 Task: Create a due date automation trigger when advanced on, 2 working days after a card is due add dates due in 1 working days at 11:00 AM.
Action: Mouse moved to (922, 287)
Screenshot: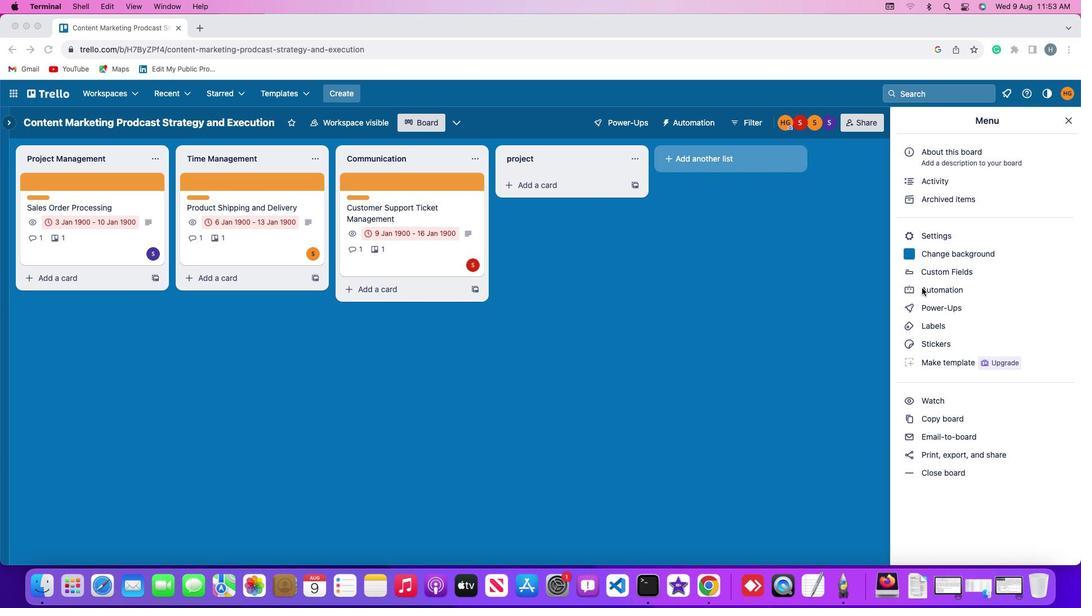 
Action: Mouse pressed left at (922, 287)
Screenshot: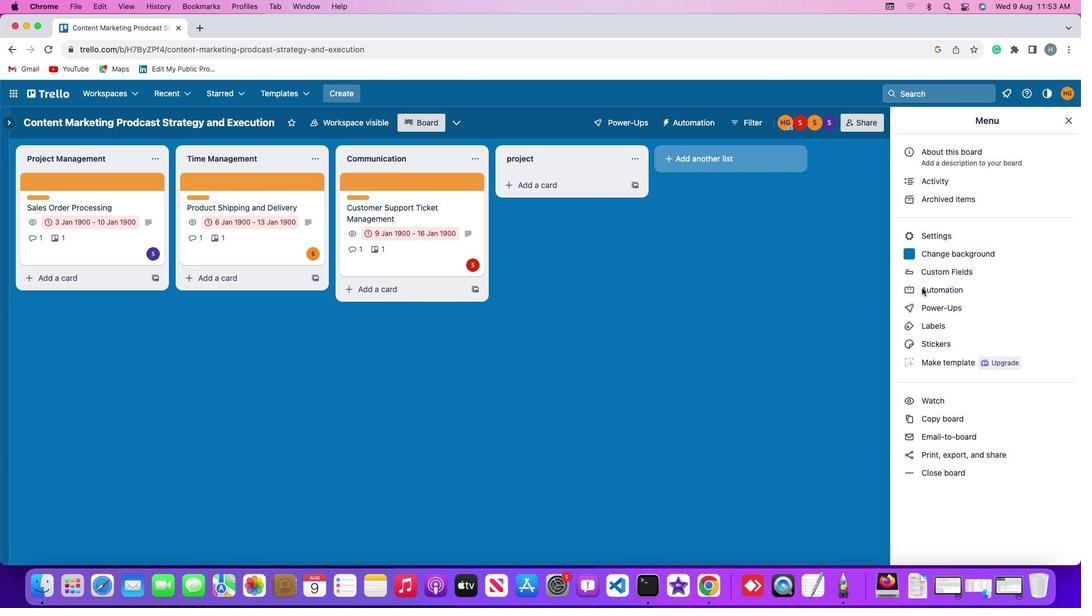 
Action: Mouse pressed left at (922, 287)
Screenshot: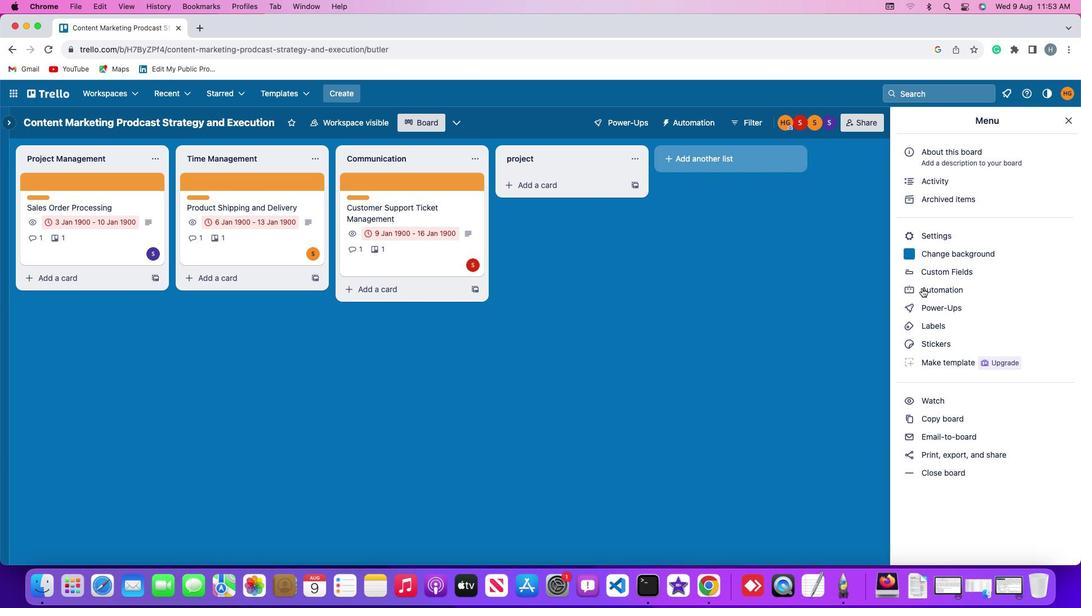 
Action: Mouse moved to (92, 264)
Screenshot: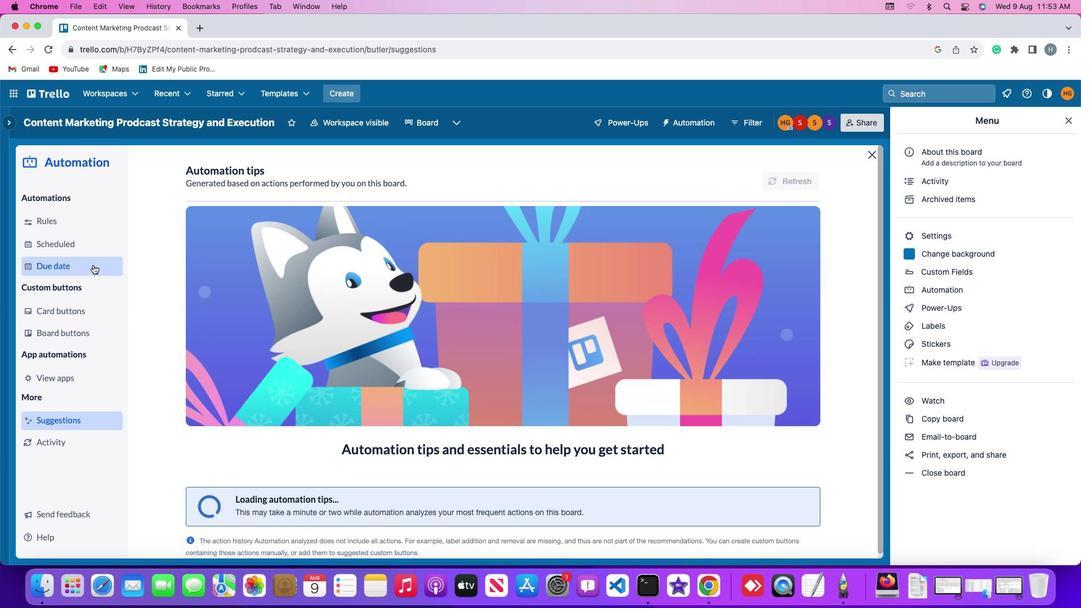 
Action: Mouse pressed left at (92, 264)
Screenshot: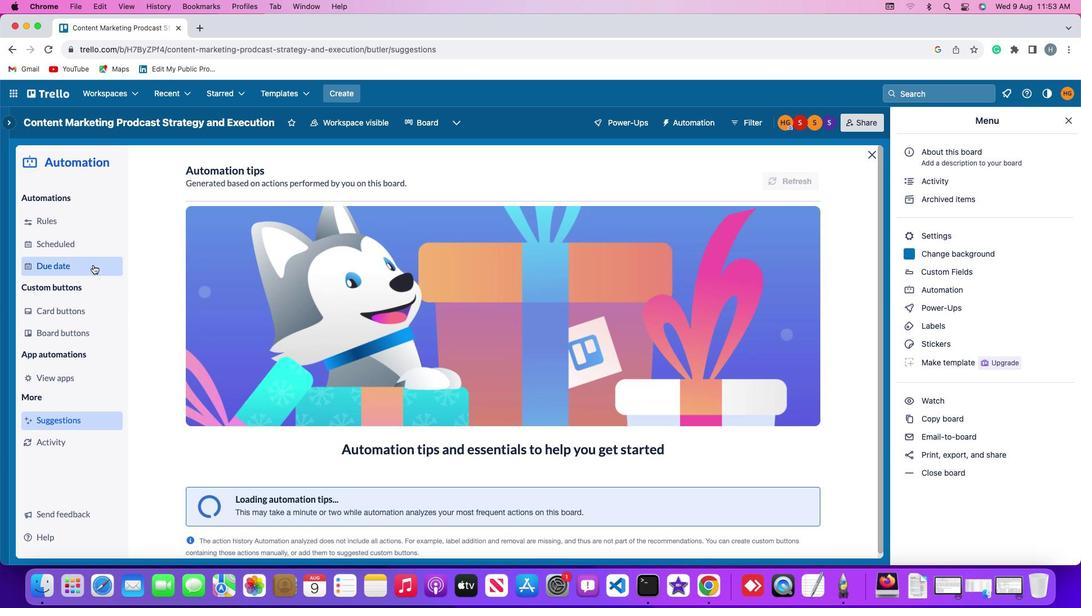 
Action: Mouse moved to (735, 171)
Screenshot: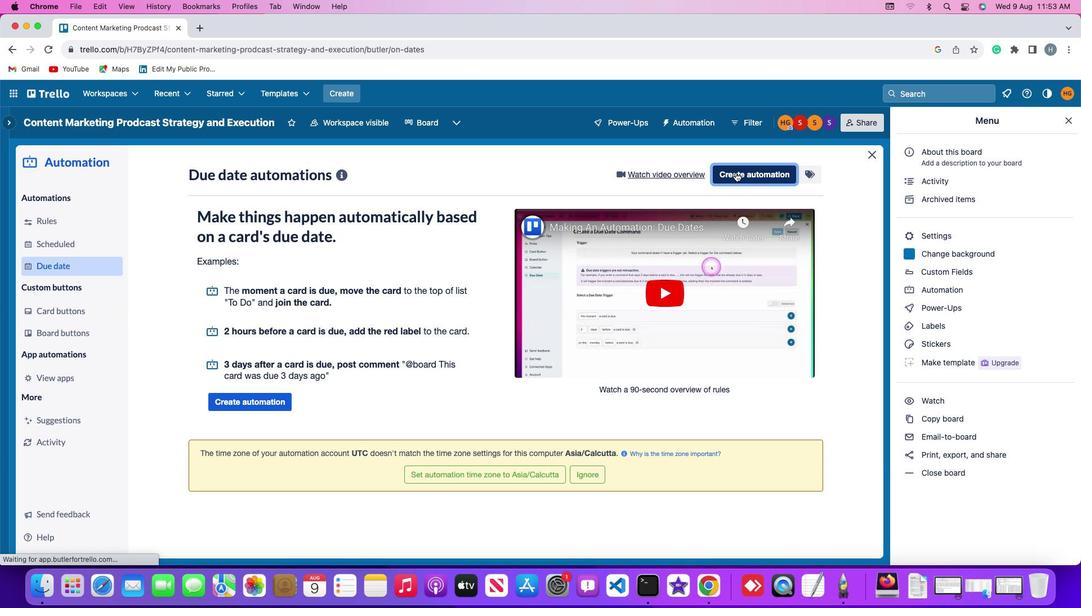 
Action: Mouse pressed left at (735, 171)
Screenshot: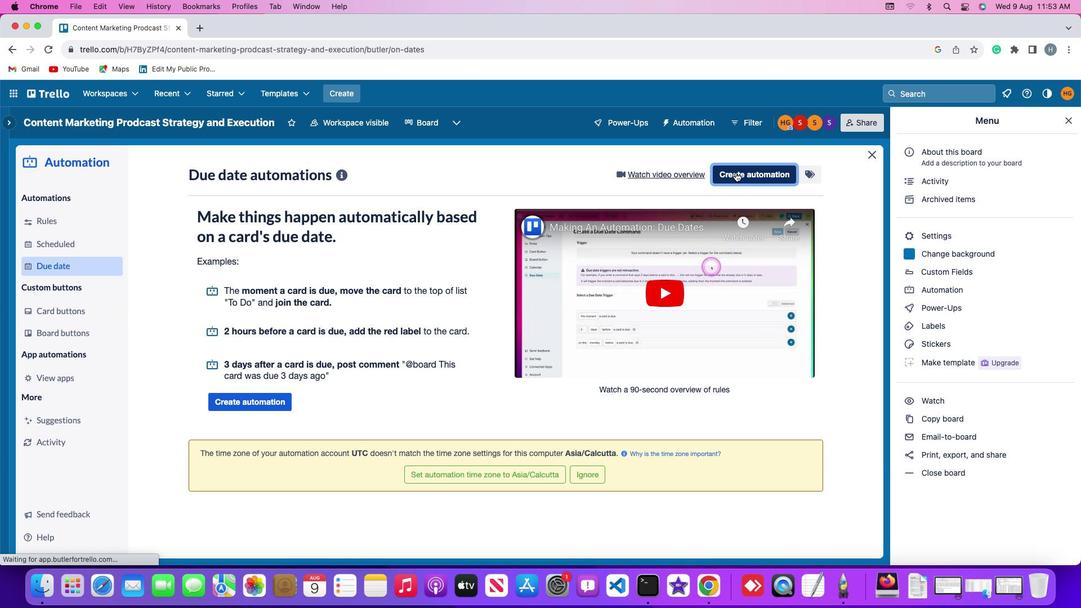 
Action: Mouse moved to (248, 284)
Screenshot: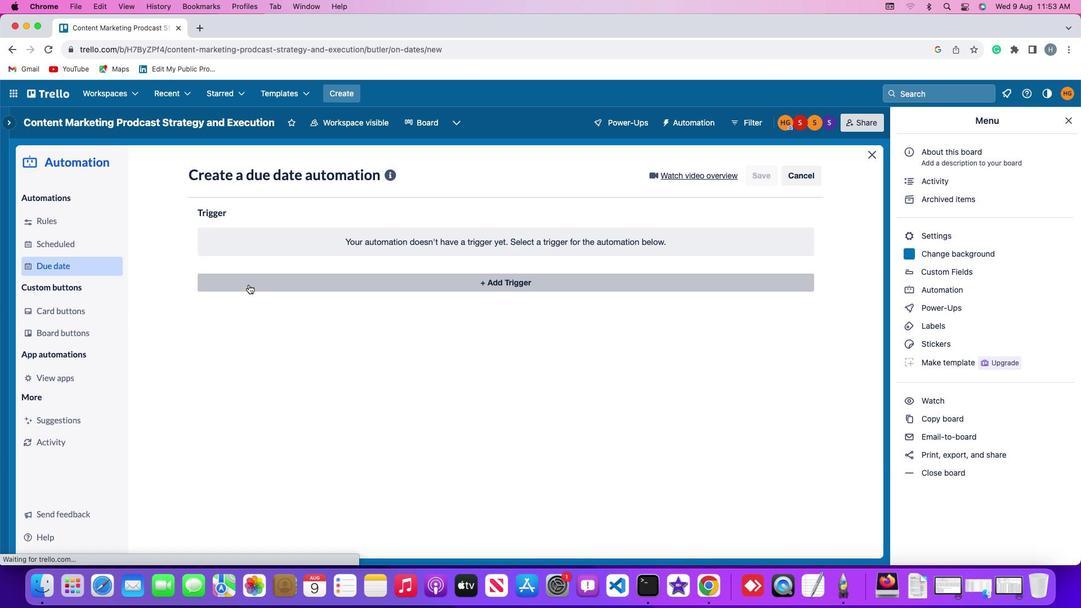 
Action: Mouse pressed left at (248, 284)
Screenshot: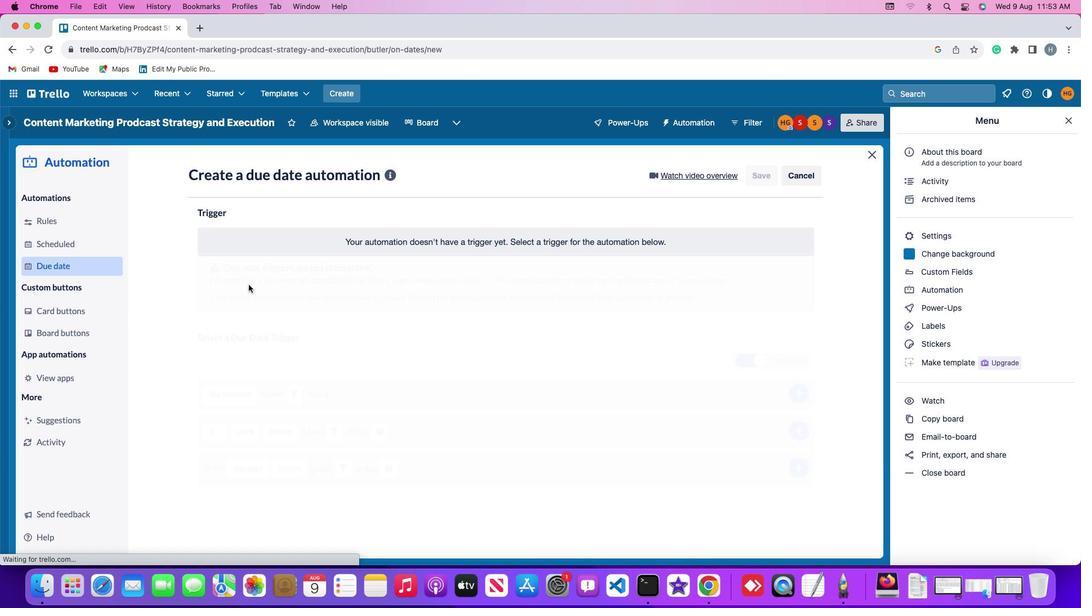 
Action: Mouse moved to (223, 450)
Screenshot: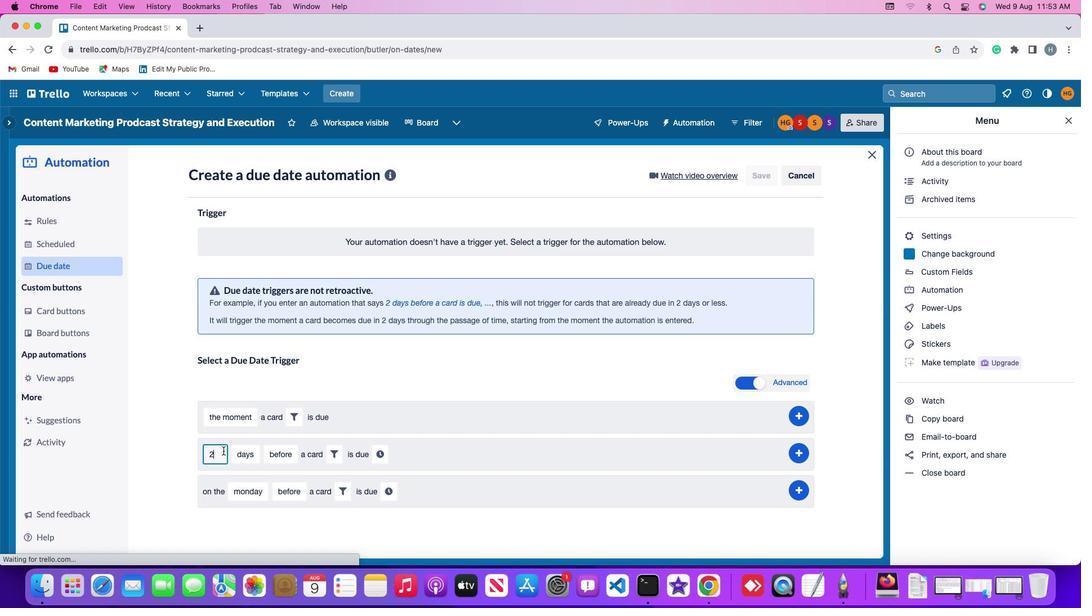 
Action: Mouse pressed left at (223, 450)
Screenshot: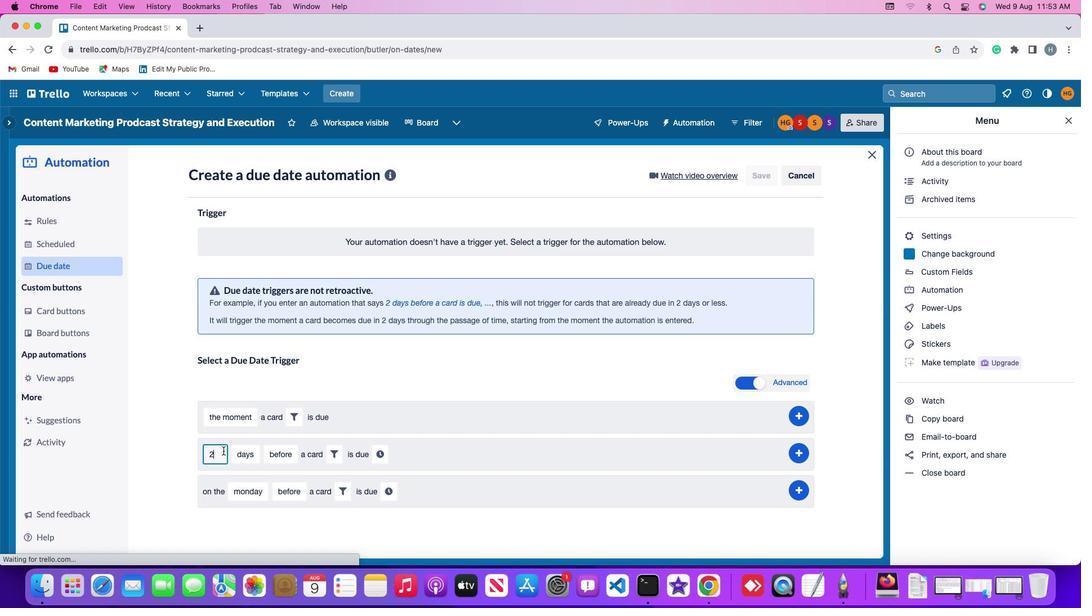 
Action: Mouse moved to (223, 450)
Screenshot: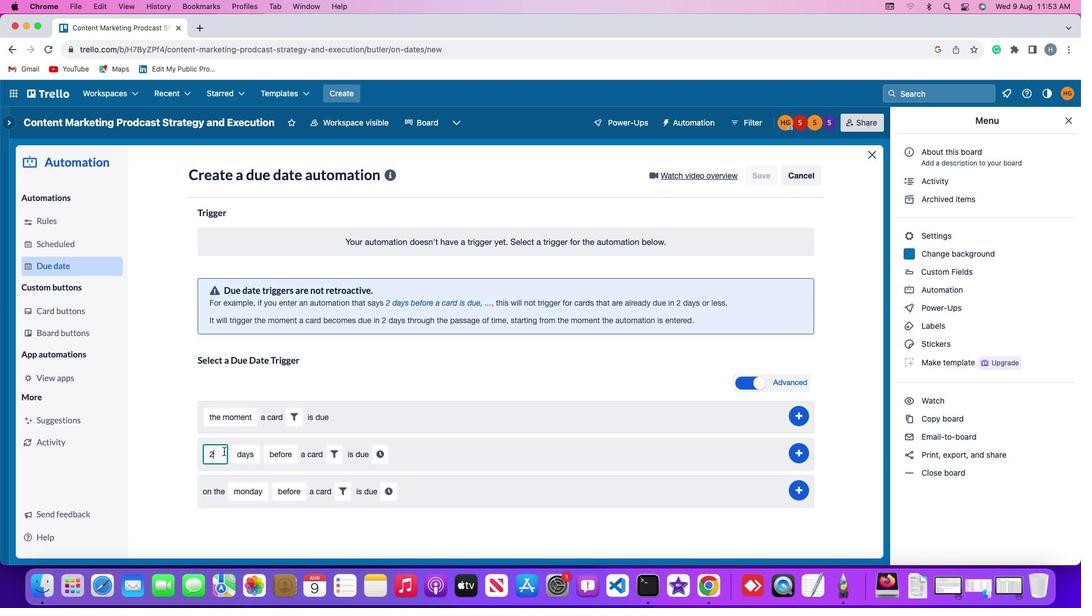 
Action: Key pressed Key.backspace
Screenshot: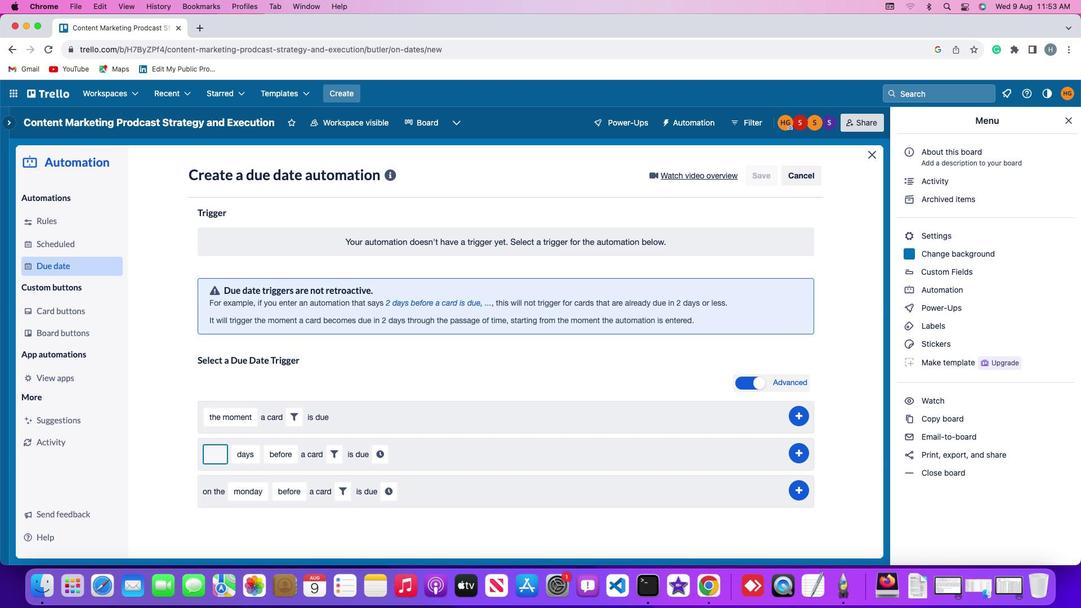 
Action: Mouse moved to (224, 451)
Screenshot: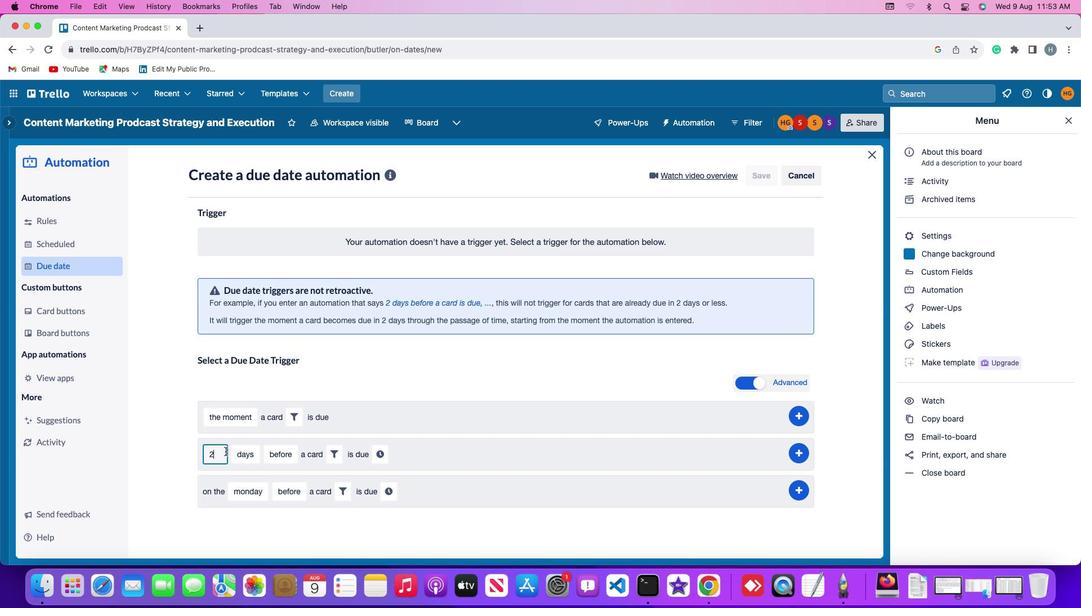 
Action: Key pressed '2'
Screenshot: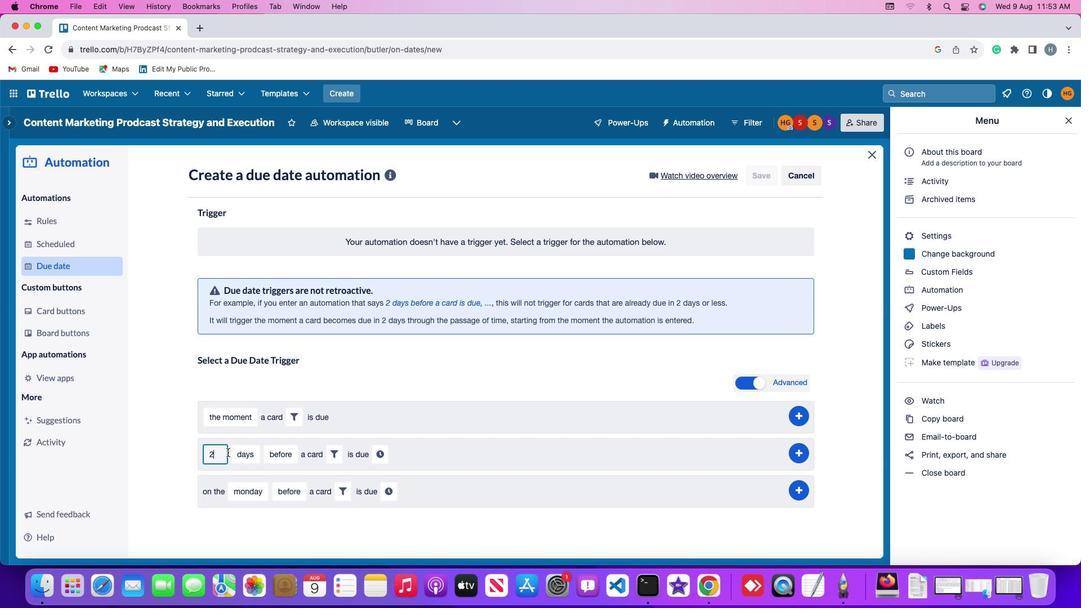 
Action: Mouse moved to (240, 452)
Screenshot: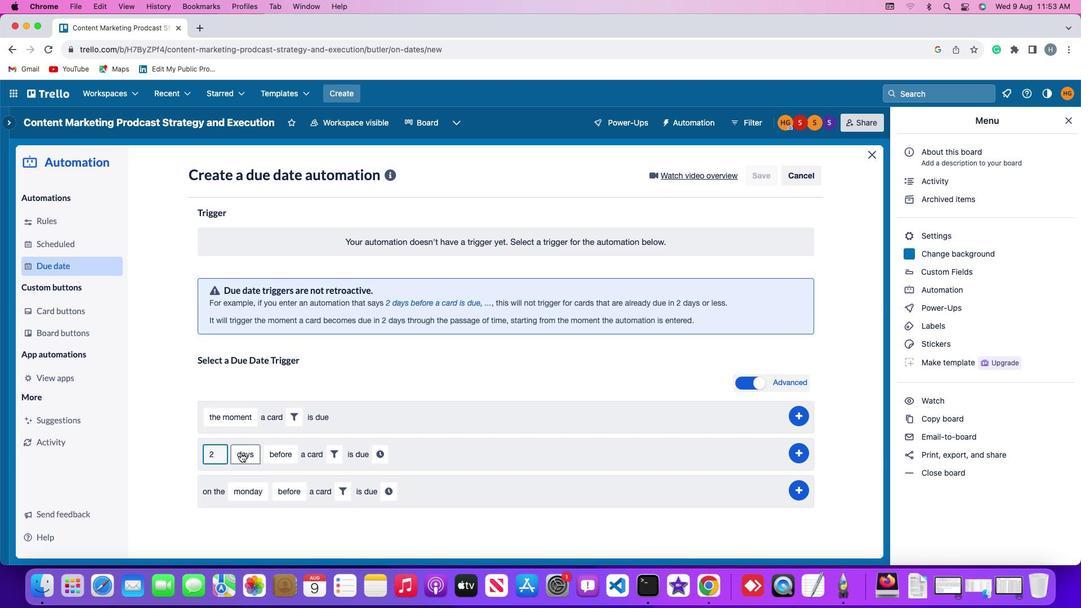 
Action: Mouse pressed left at (240, 452)
Screenshot: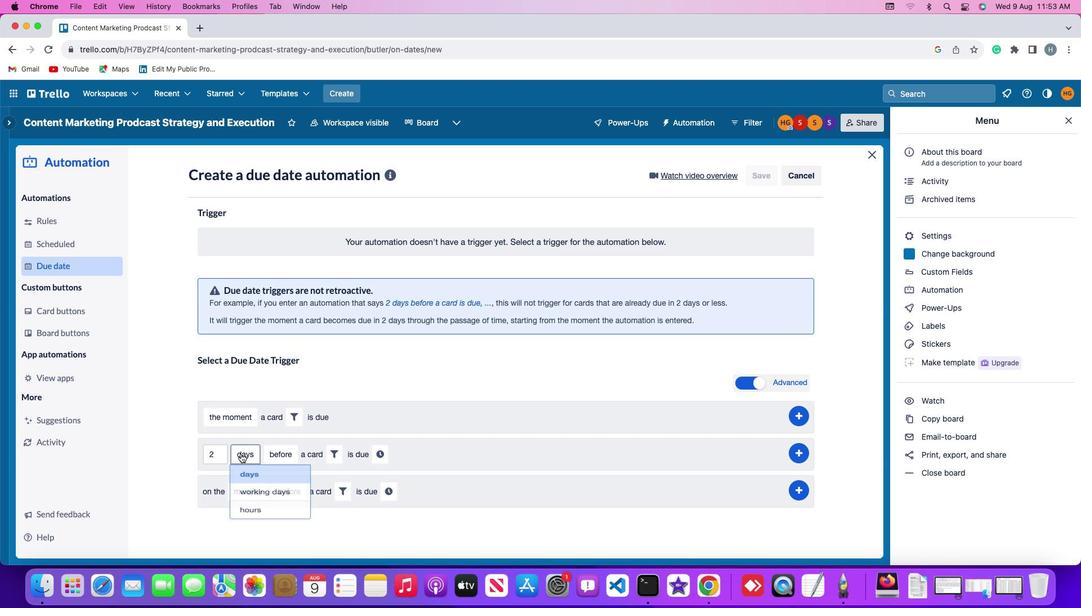 
Action: Mouse moved to (252, 496)
Screenshot: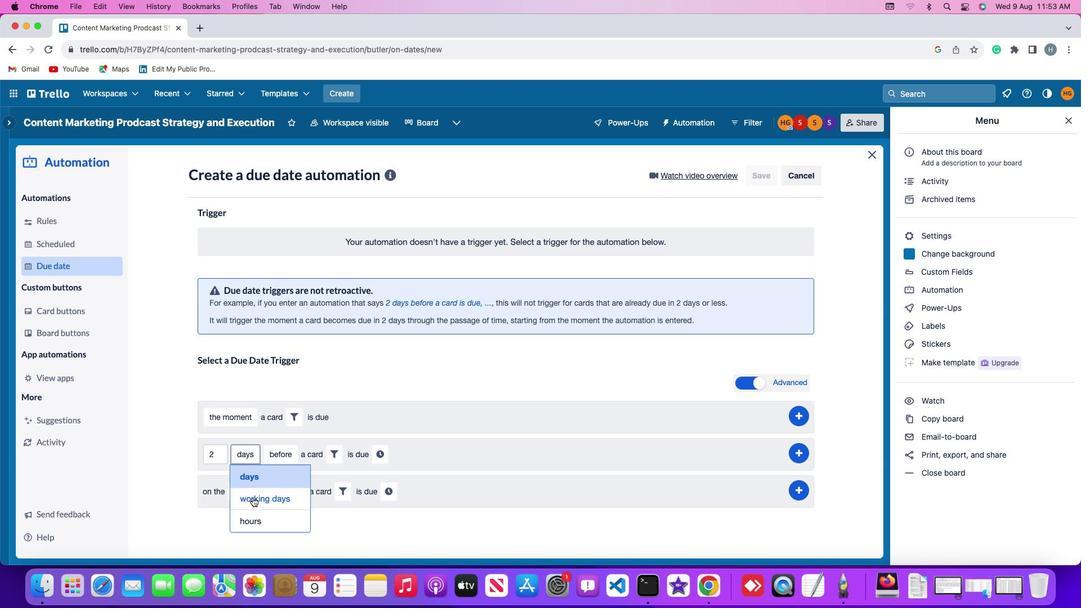 
Action: Mouse pressed left at (252, 496)
Screenshot: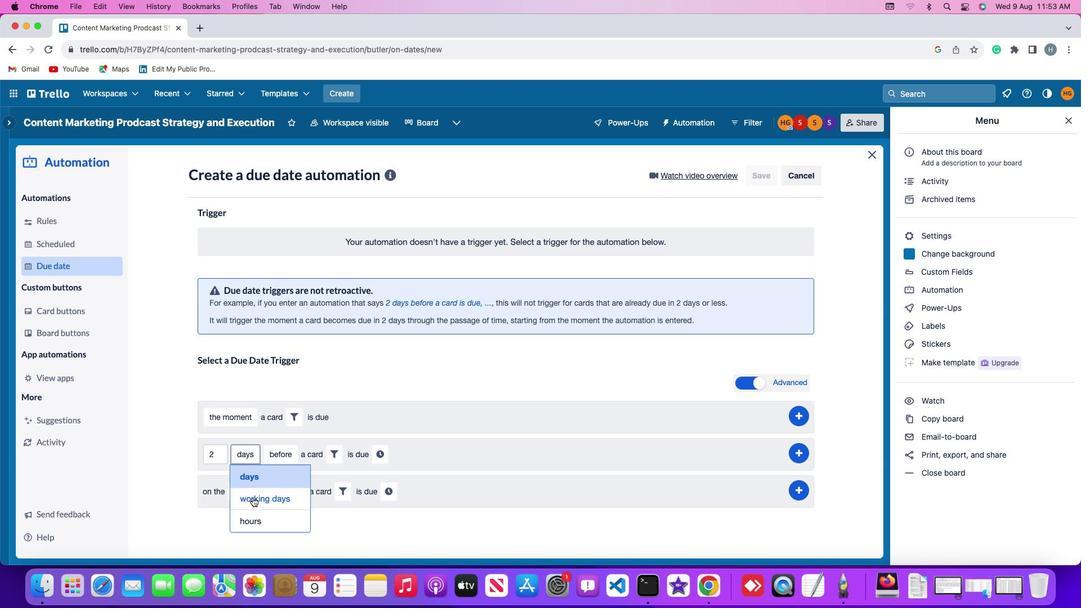 
Action: Mouse moved to (309, 457)
Screenshot: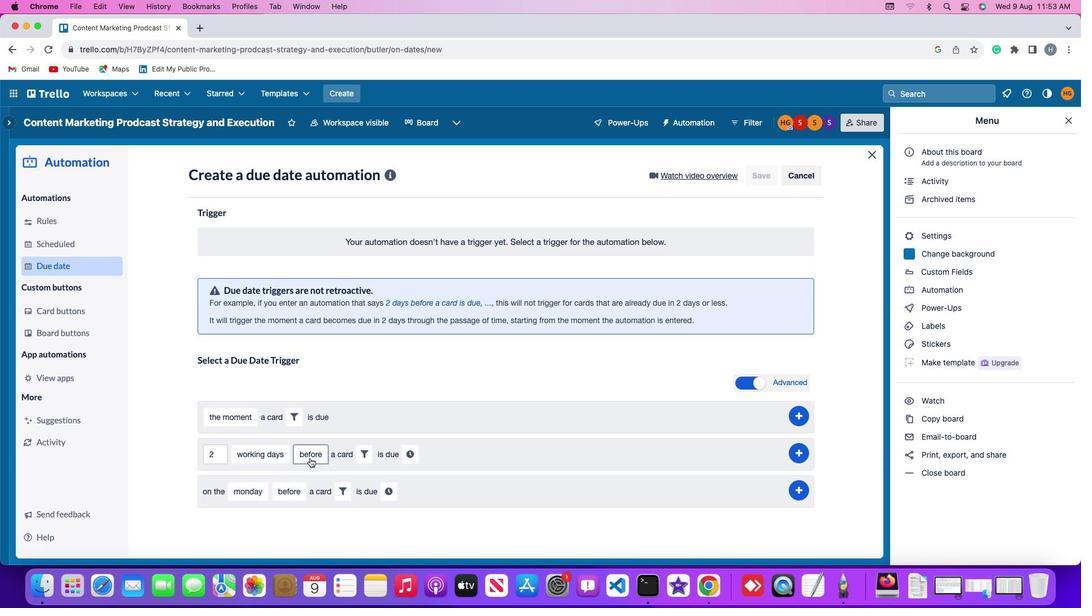 
Action: Mouse pressed left at (309, 457)
Screenshot: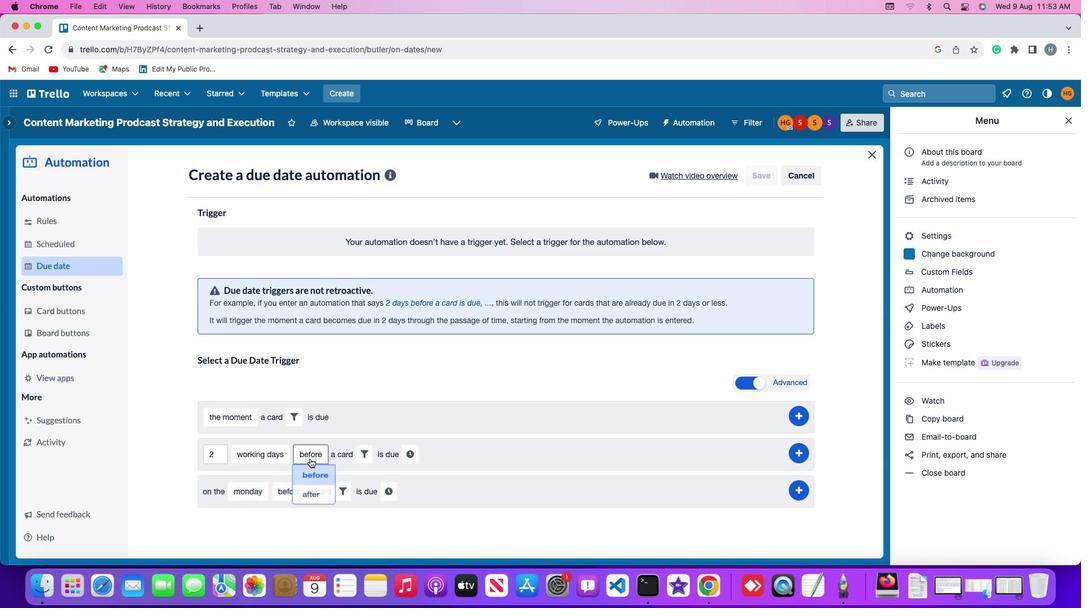 
Action: Mouse moved to (309, 496)
Screenshot: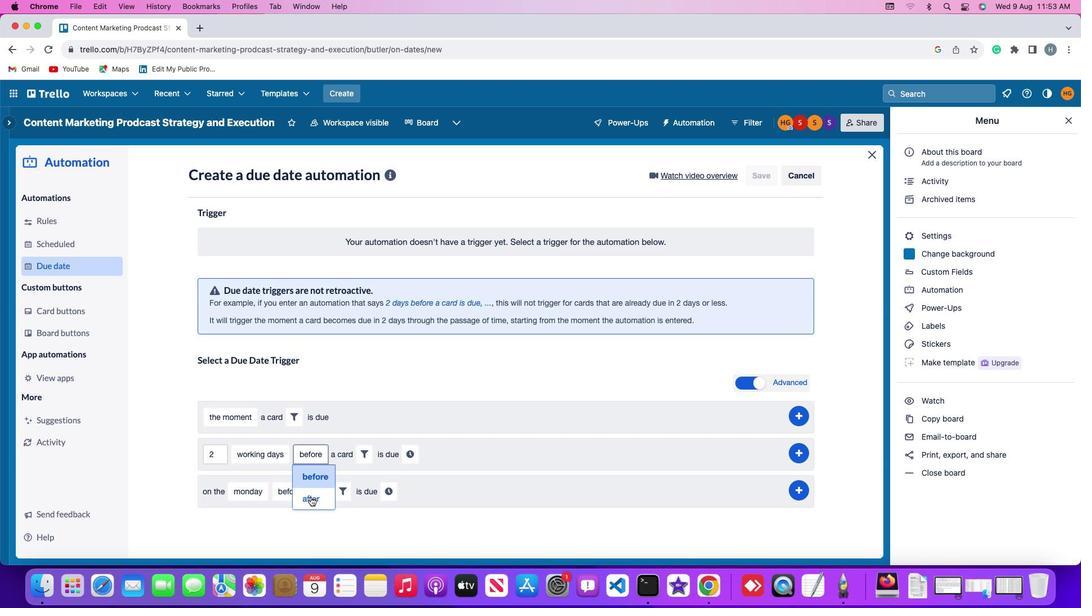 
Action: Mouse pressed left at (309, 496)
Screenshot: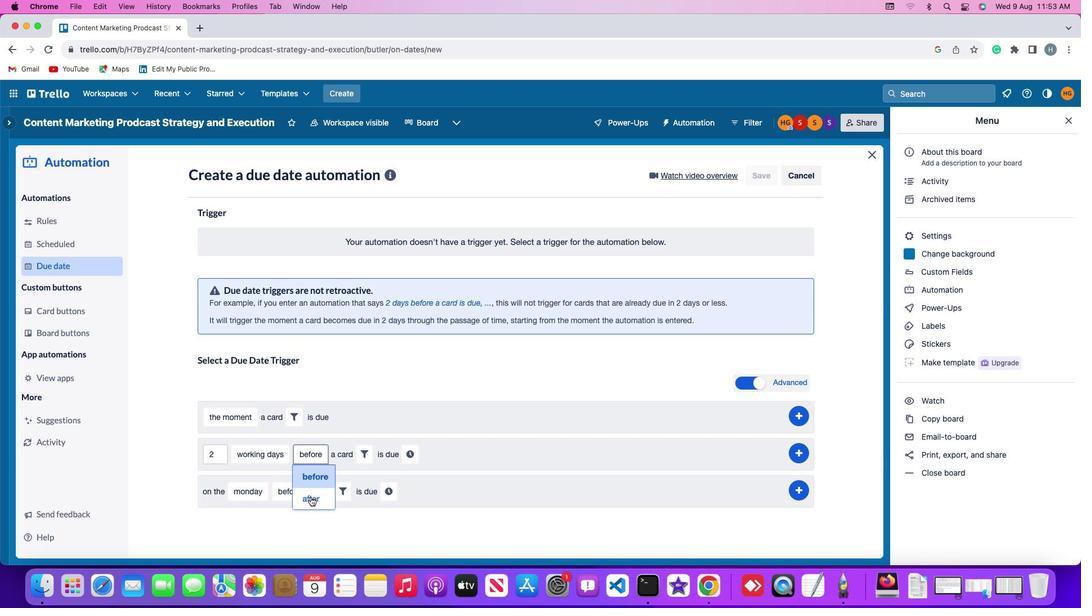 
Action: Mouse moved to (352, 454)
Screenshot: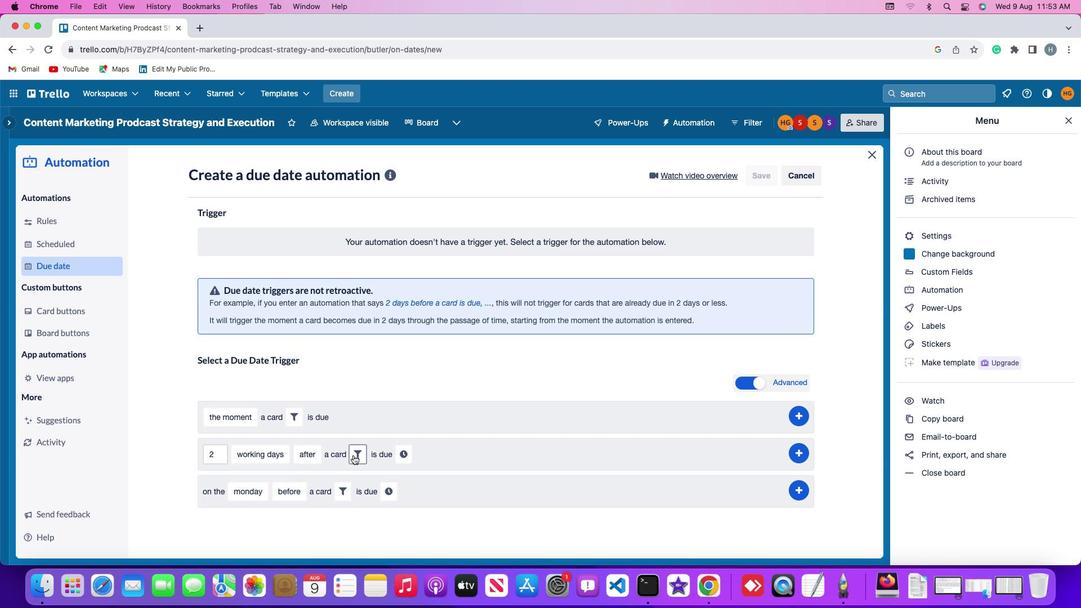 
Action: Mouse pressed left at (352, 454)
Screenshot: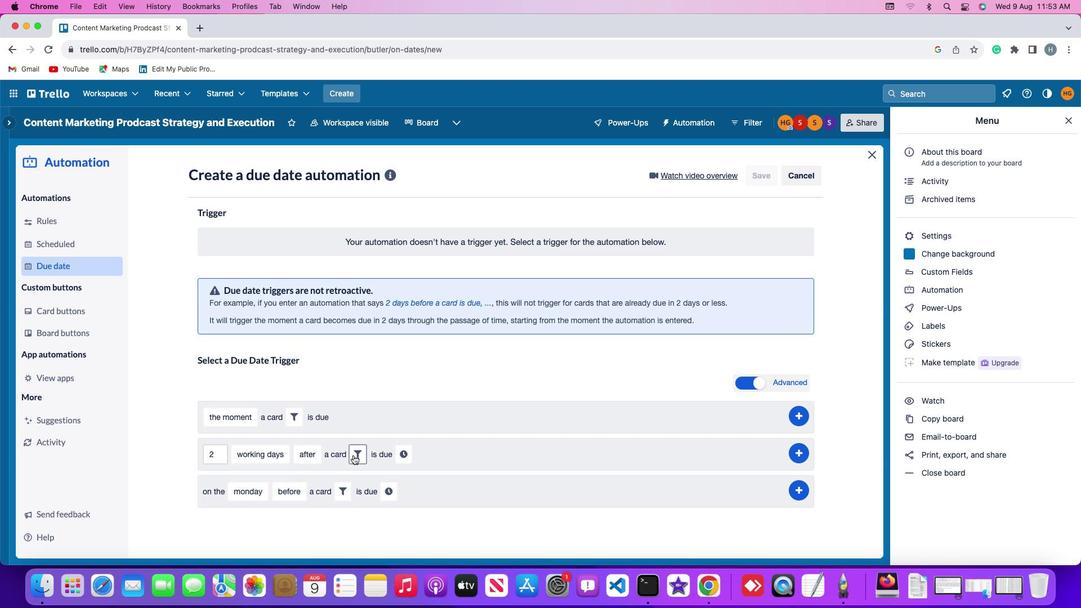 
Action: Mouse moved to (420, 494)
Screenshot: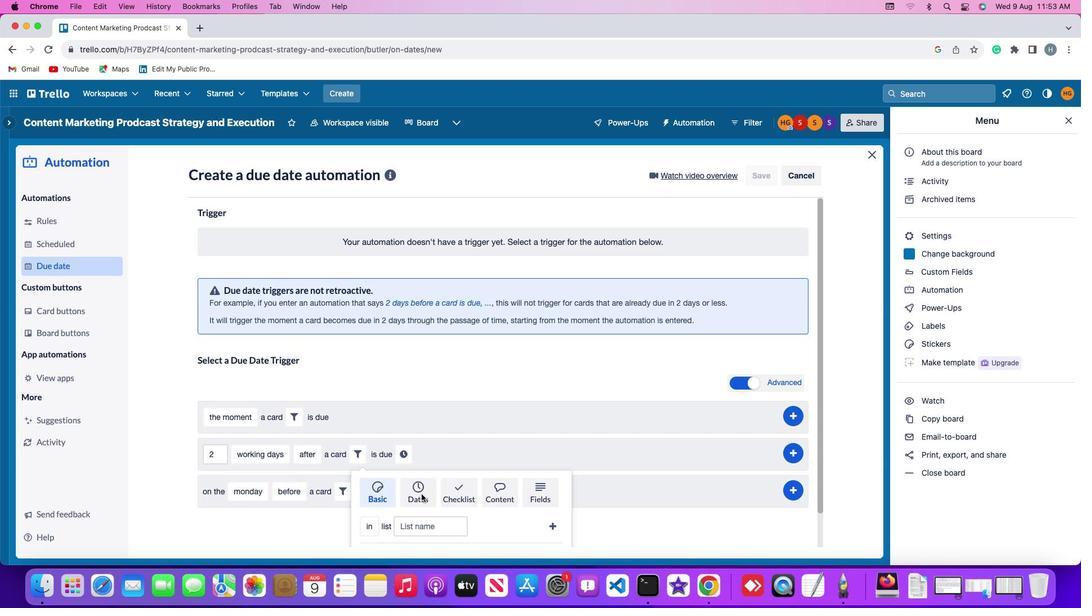 
Action: Mouse pressed left at (420, 494)
Screenshot: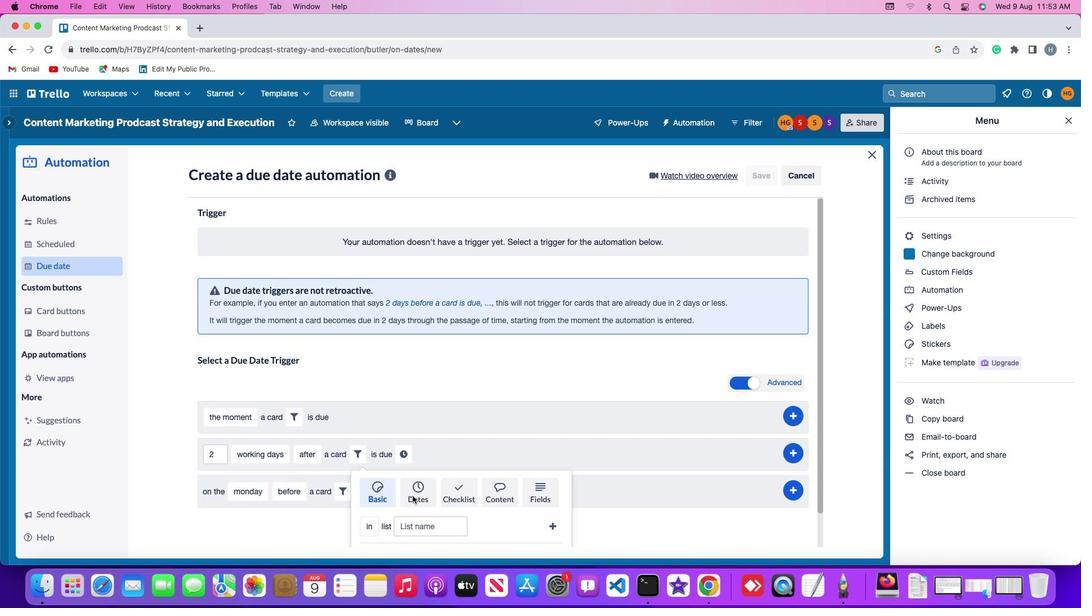 
Action: Mouse moved to (319, 518)
Screenshot: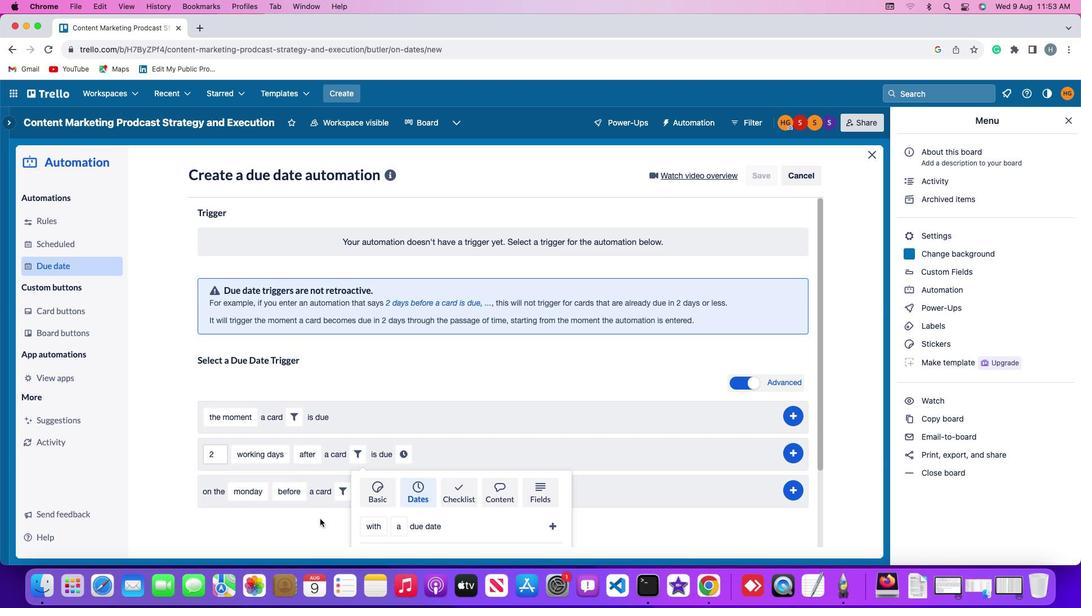 
Action: Mouse scrolled (319, 518) with delta (0, 0)
Screenshot: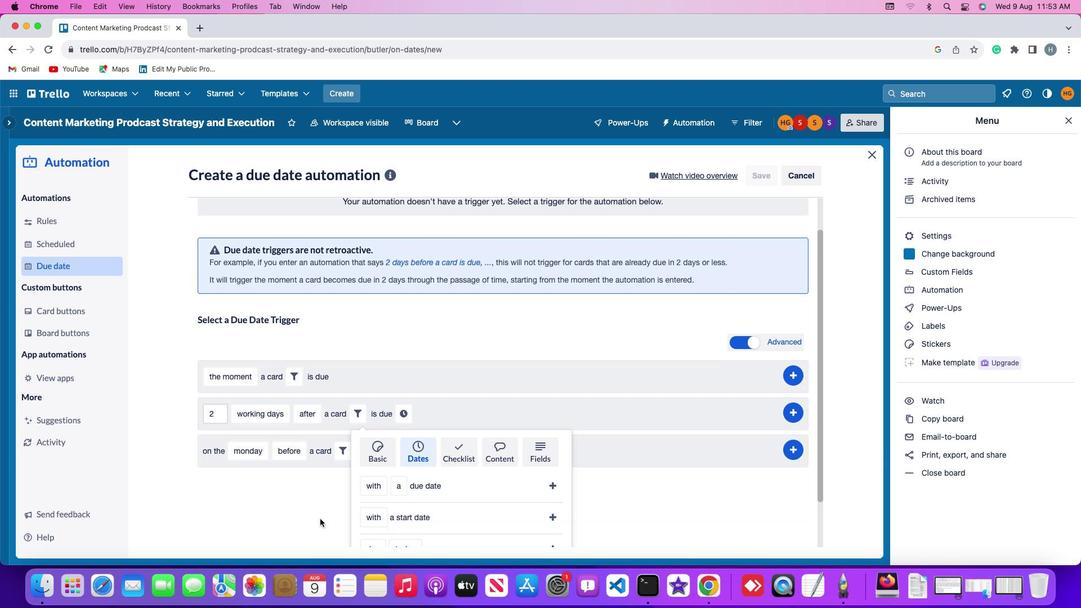 
Action: Mouse scrolled (319, 518) with delta (0, 0)
Screenshot: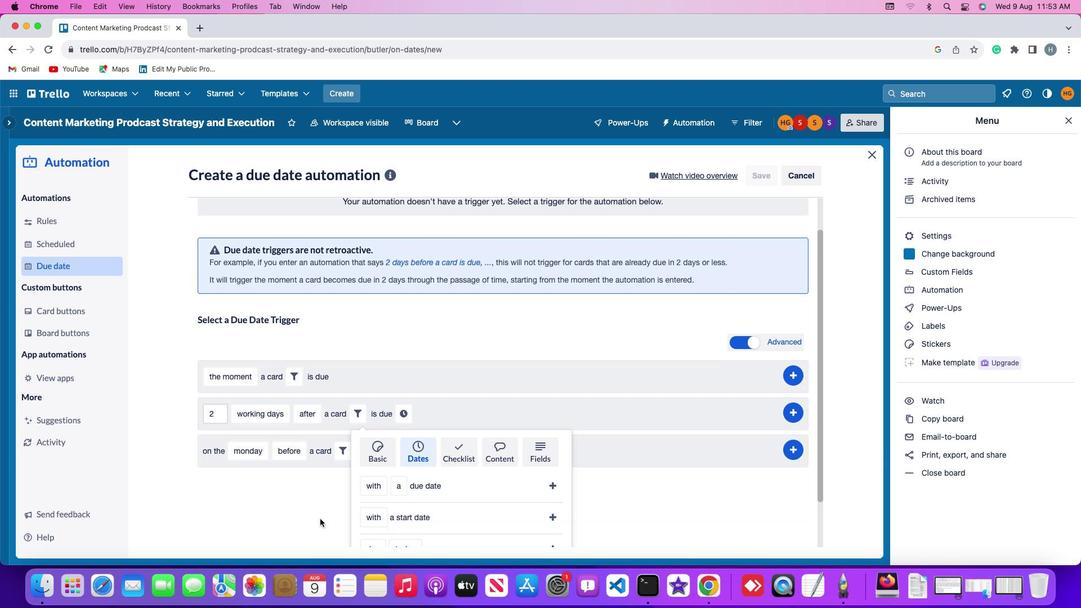 
Action: Mouse scrolled (319, 518) with delta (0, -2)
Screenshot: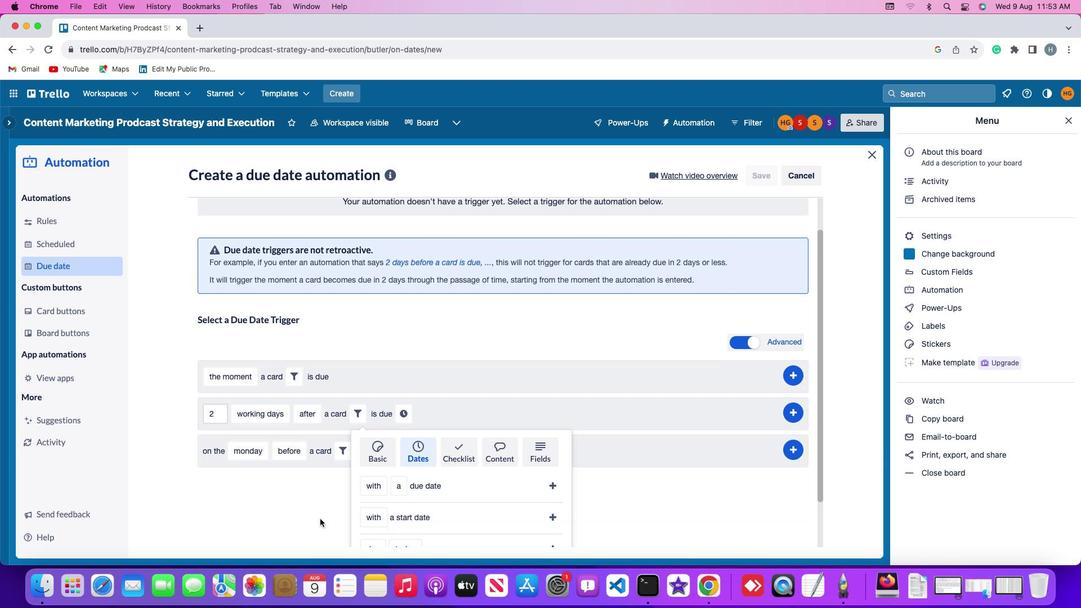 
Action: Mouse scrolled (319, 518) with delta (0, -2)
Screenshot: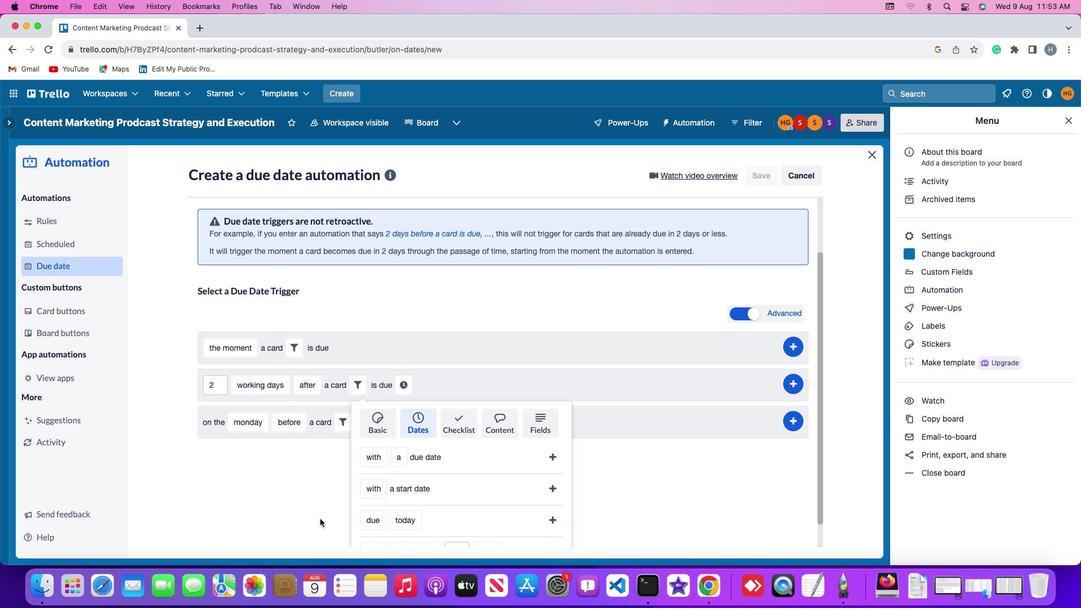 
Action: Mouse scrolled (319, 518) with delta (0, -3)
Screenshot: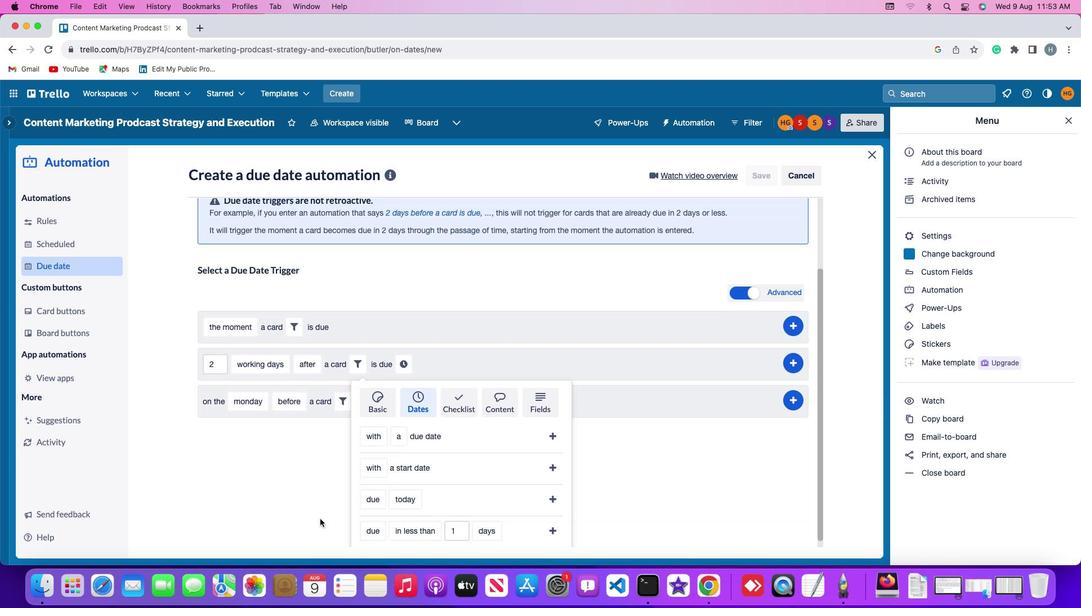 
Action: Mouse scrolled (319, 518) with delta (0, -3)
Screenshot: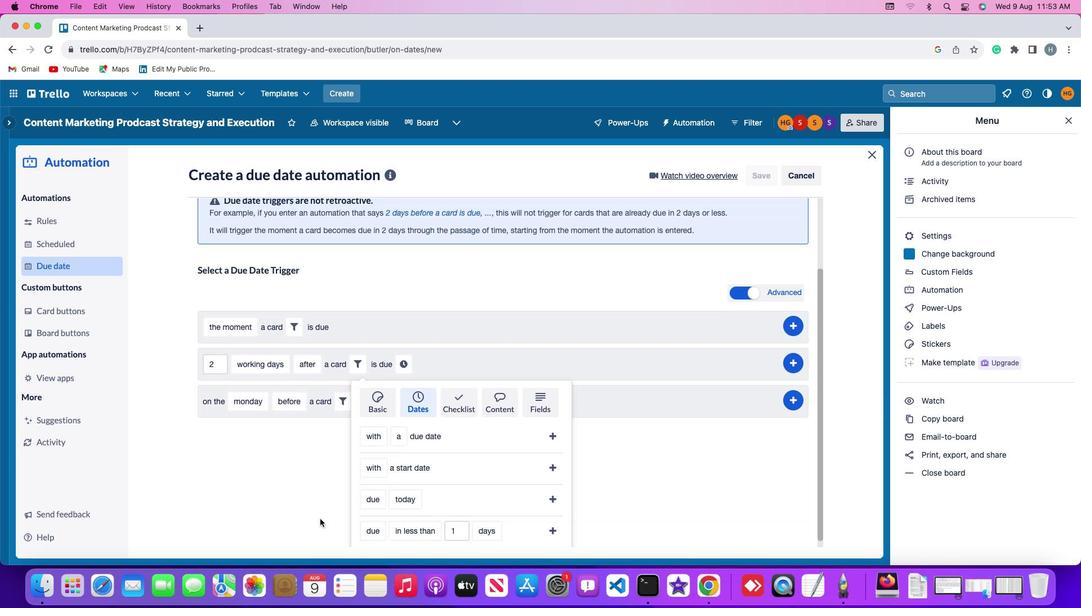 
Action: Mouse scrolled (319, 518) with delta (0, 0)
Screenshot: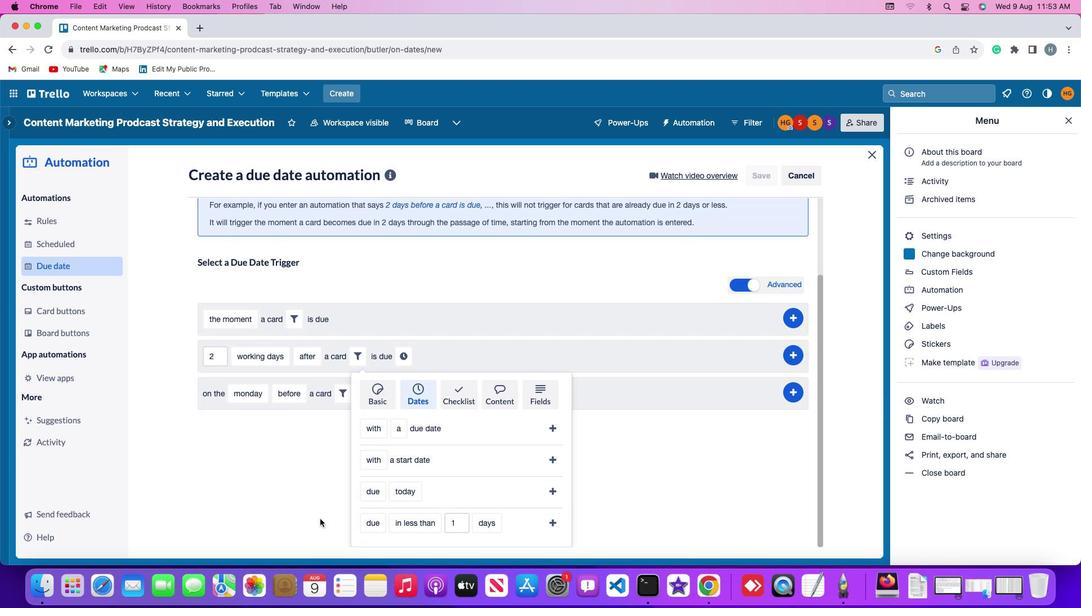 
Action: Mouse scrolled (319, 518) with delta (0, 0)
Screenshot: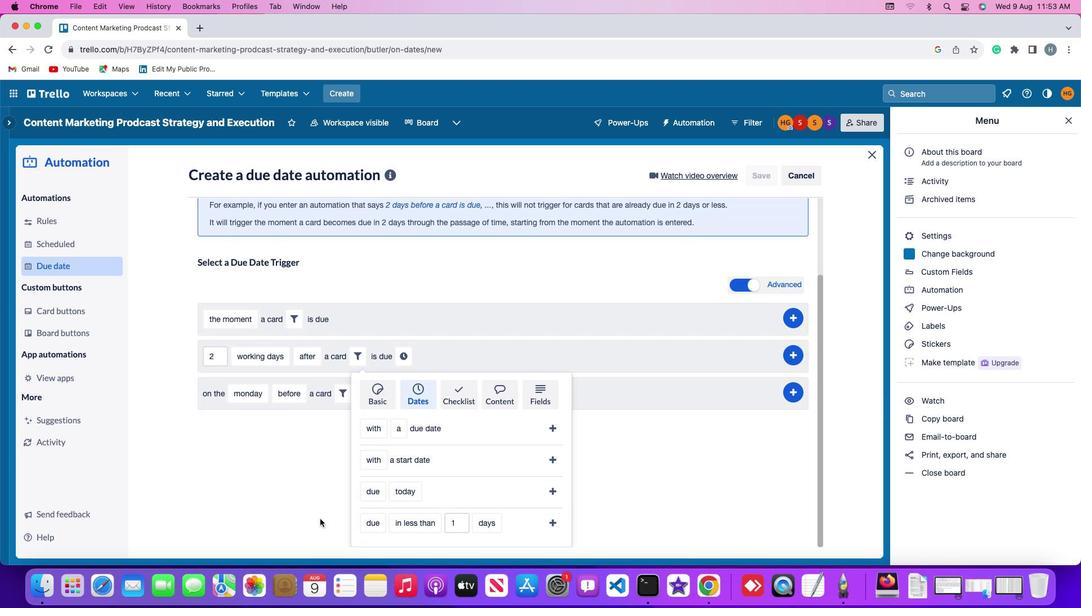 
Action: Mouse scrolled (319, 518) with delta (0, -1)
Screenshot: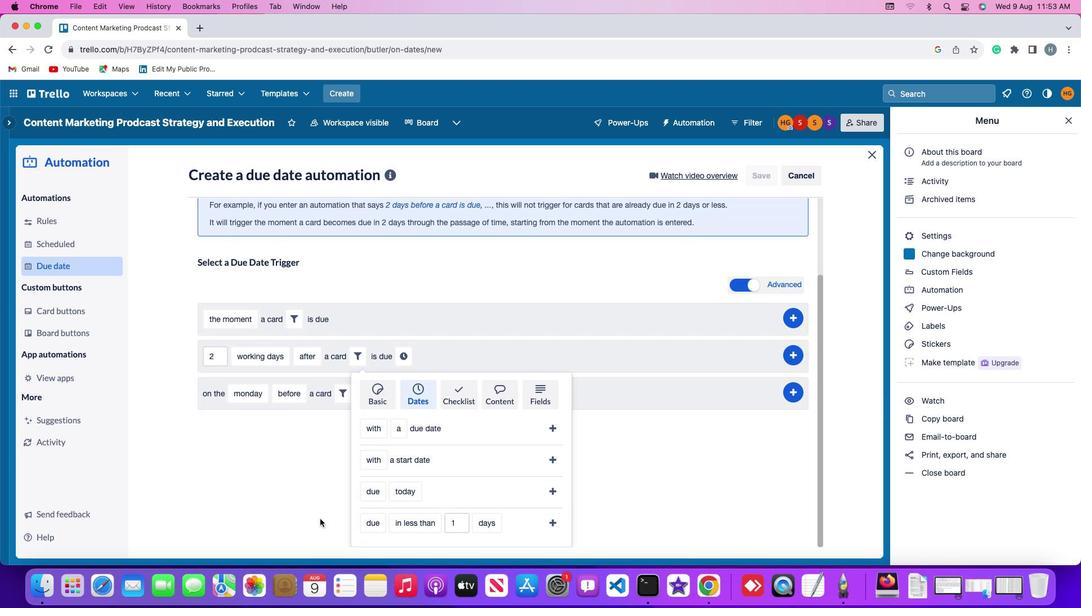 
Action: Mouse scrolled (319, 518) with delta (0, -2)
Screenshot: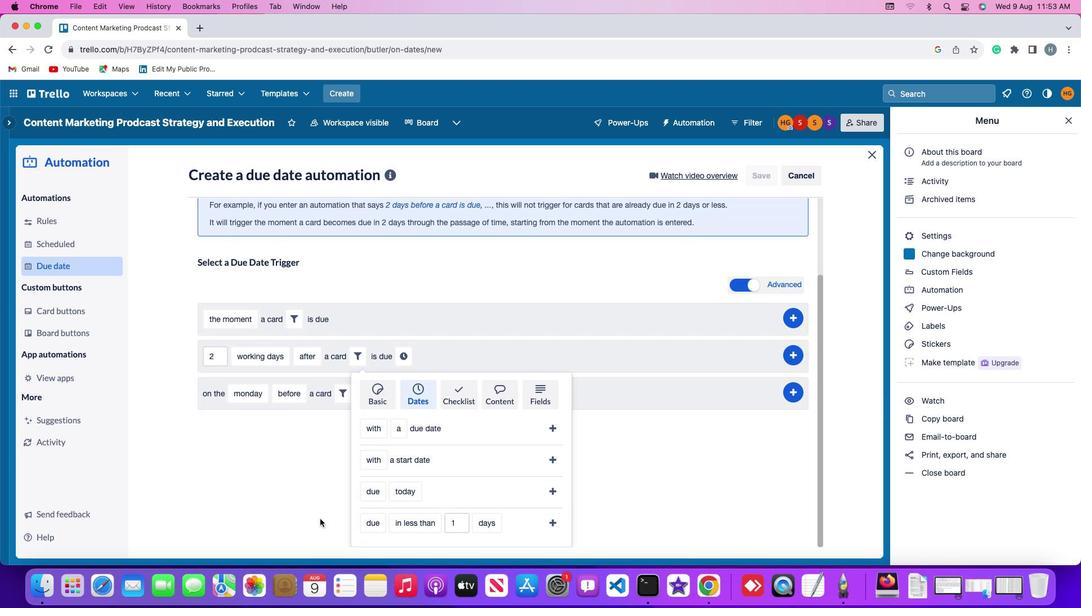
Action: Mouse moved to (362, 523)
Screenshot: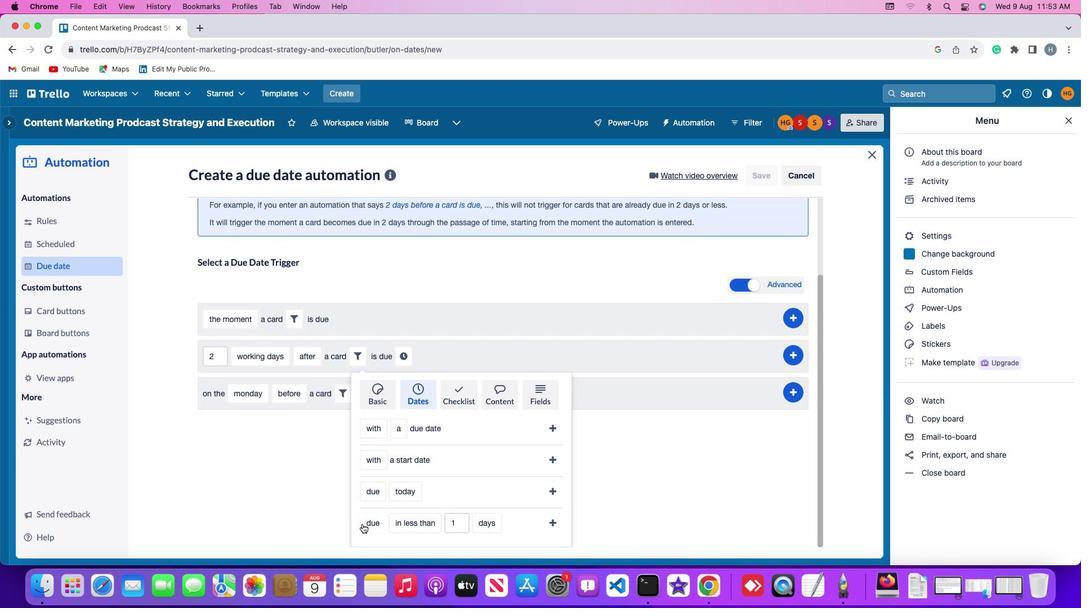
Action: Mouse pressed left at (362, 523)
Screenshot: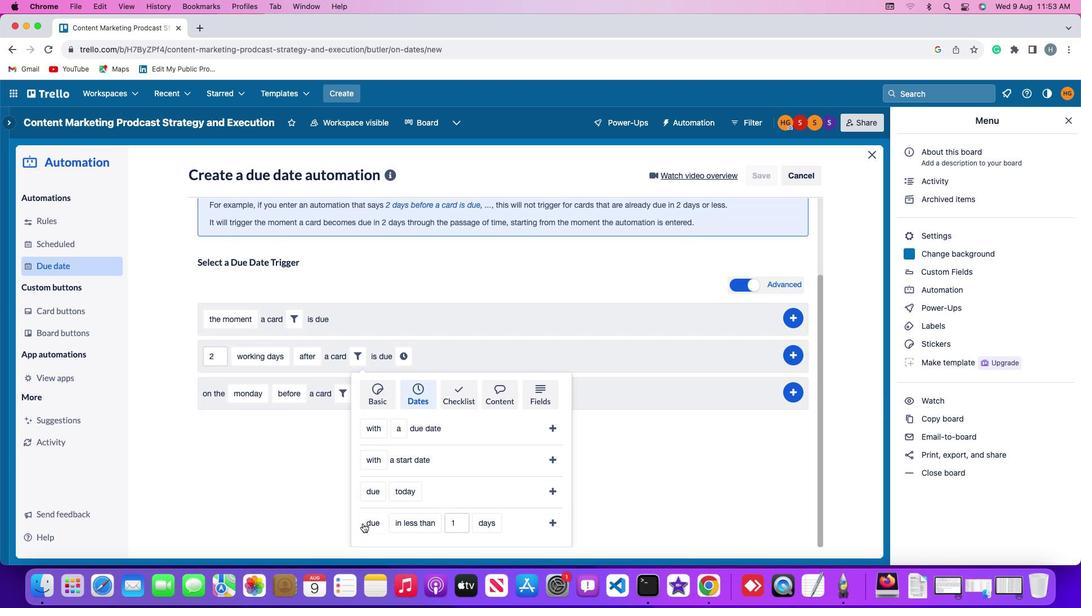 
Action: Mouse moved to (396, 473)
Screenshot: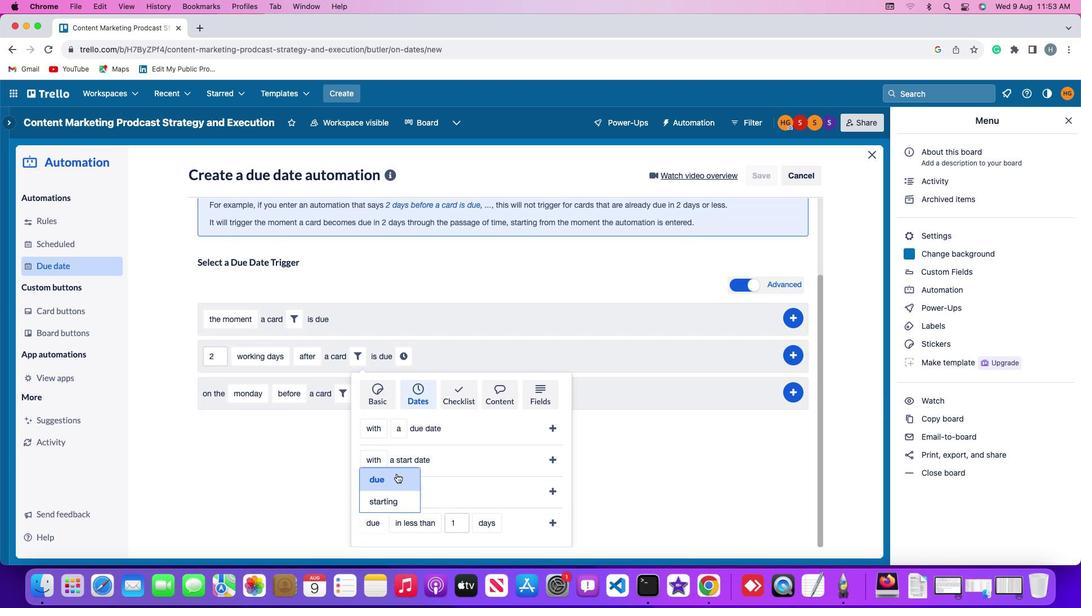 
Action: Mouse pressed left at (396, 473)
Screenshot: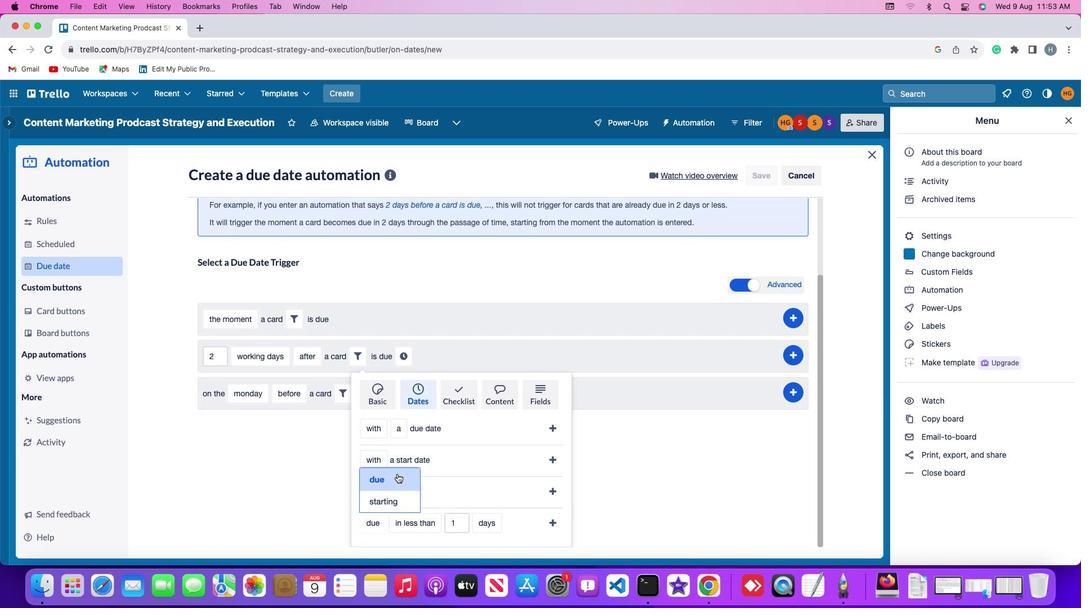 
Action: Mouse moved to (411, 521)
Screenshot: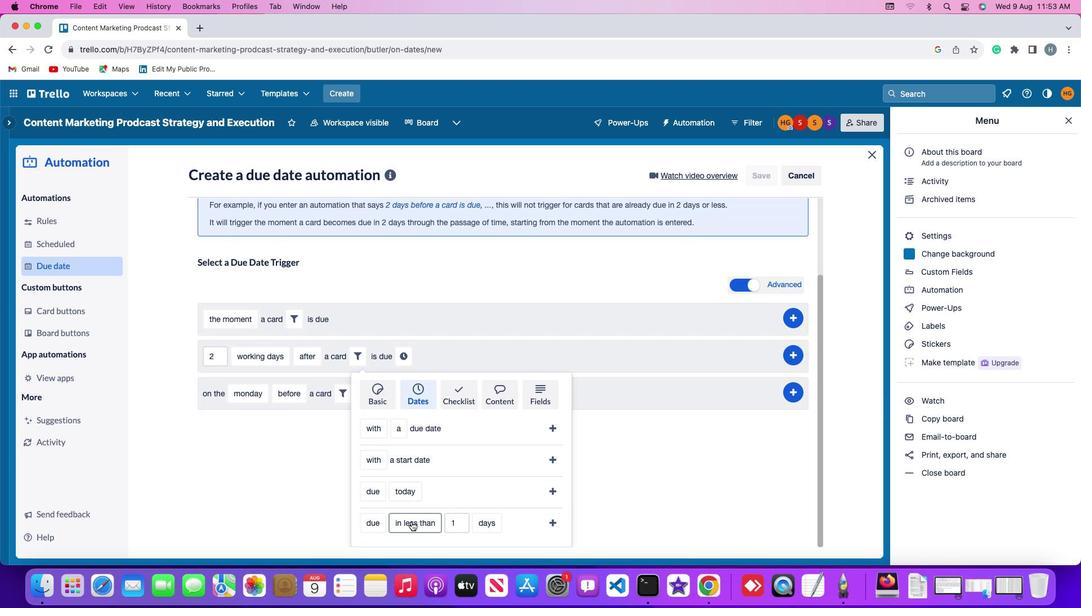 
Action: Mouse pressed left at (411, 521)
Screenshot: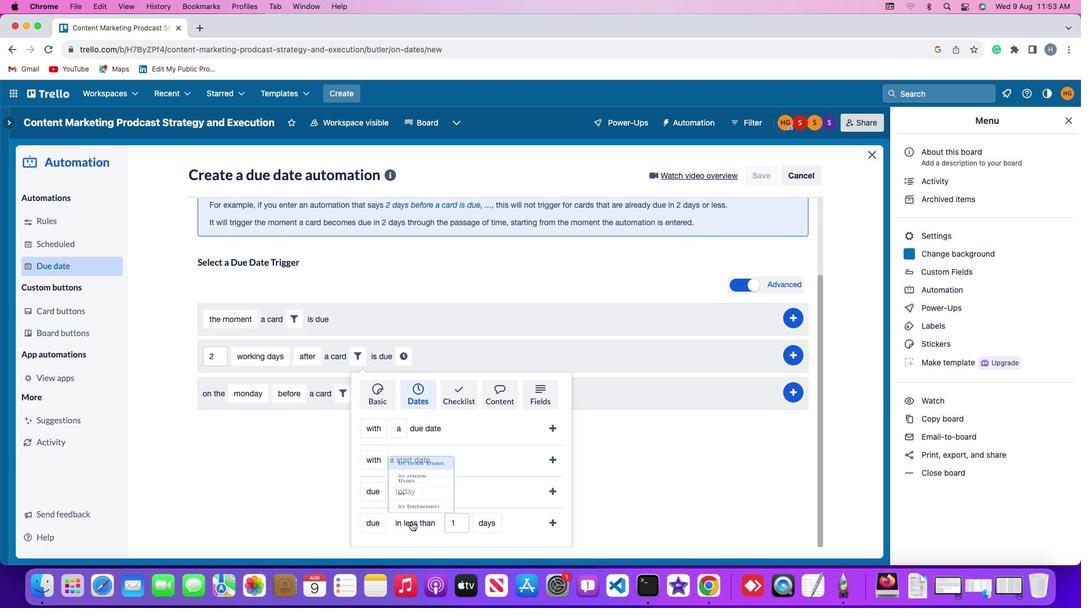 
Action: Mouse moved to (423, 477)
Screenshot: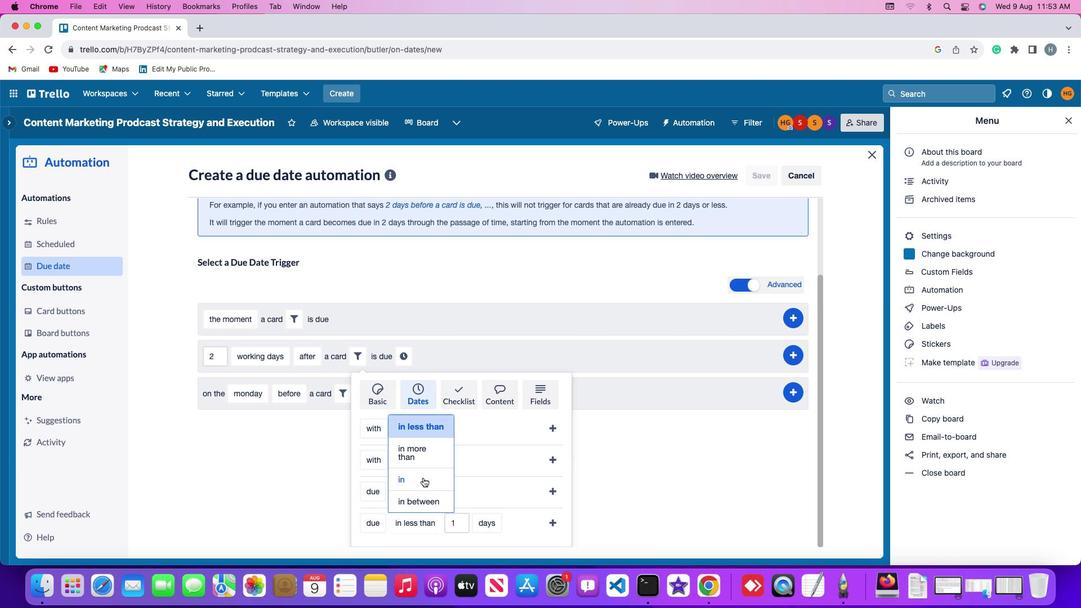 
Action: Mouse pressed left at (423, 477)
Screenshot: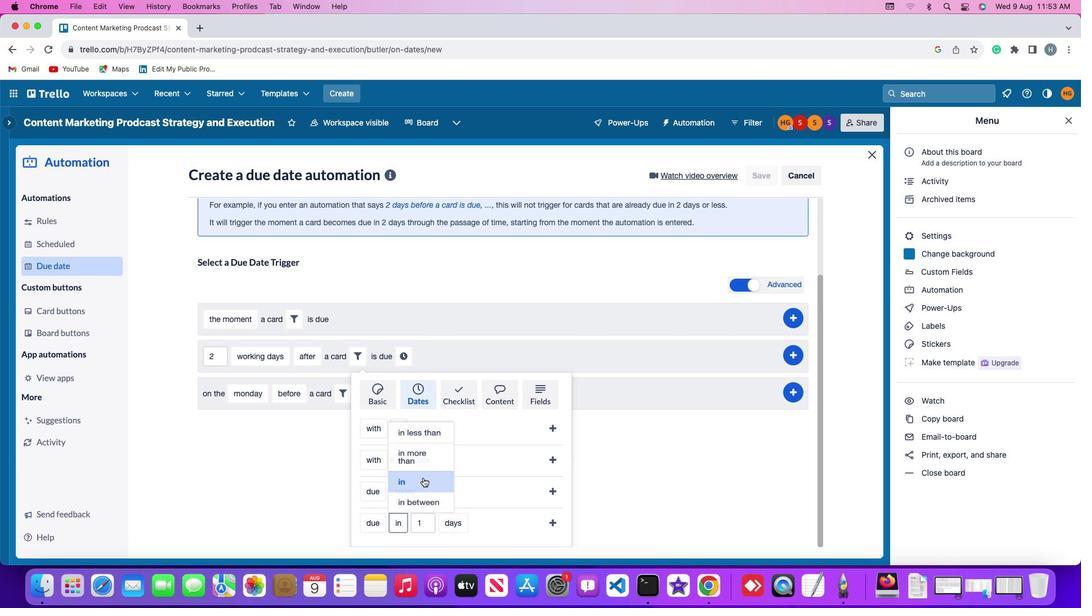 
Action: Mouse moved to (419, 515)
Screenshot: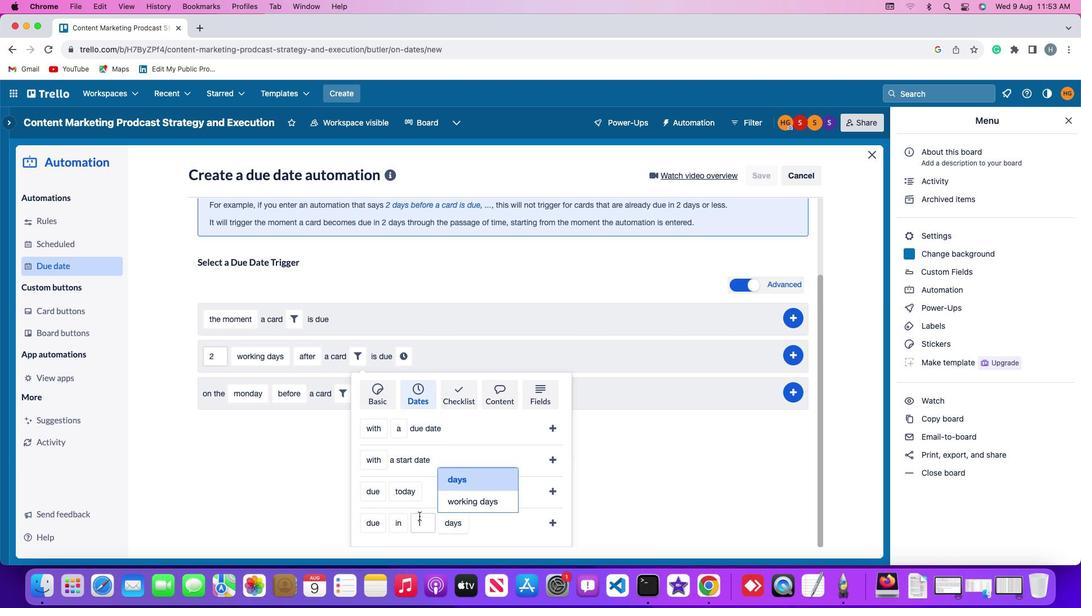 
Action: Mouse pressed left at (419, 515)
Screenshot: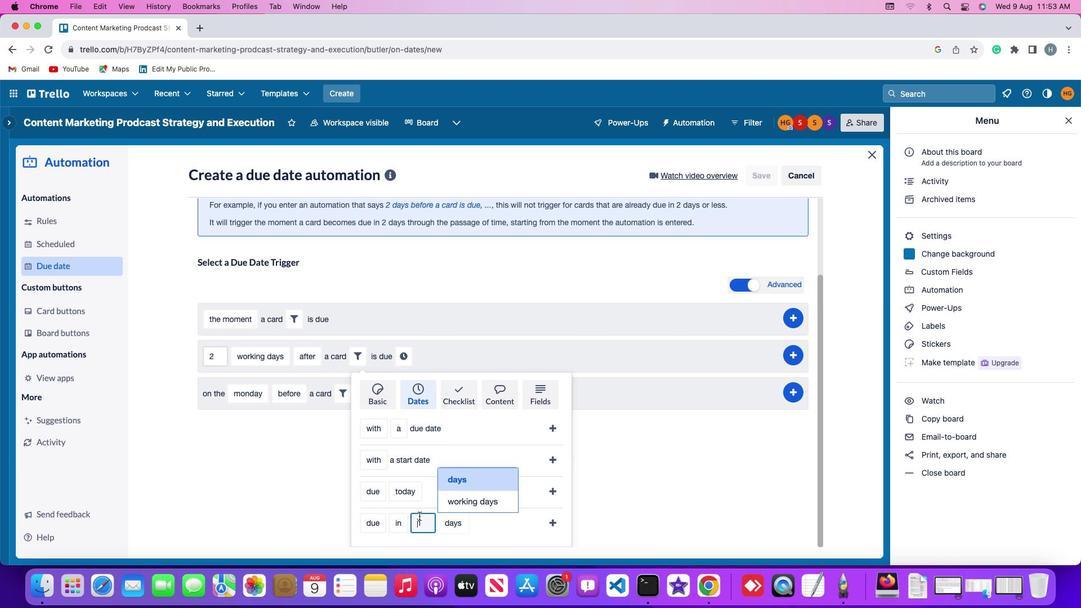 
Action: Mouse moved to (424, 516)
Screenshot: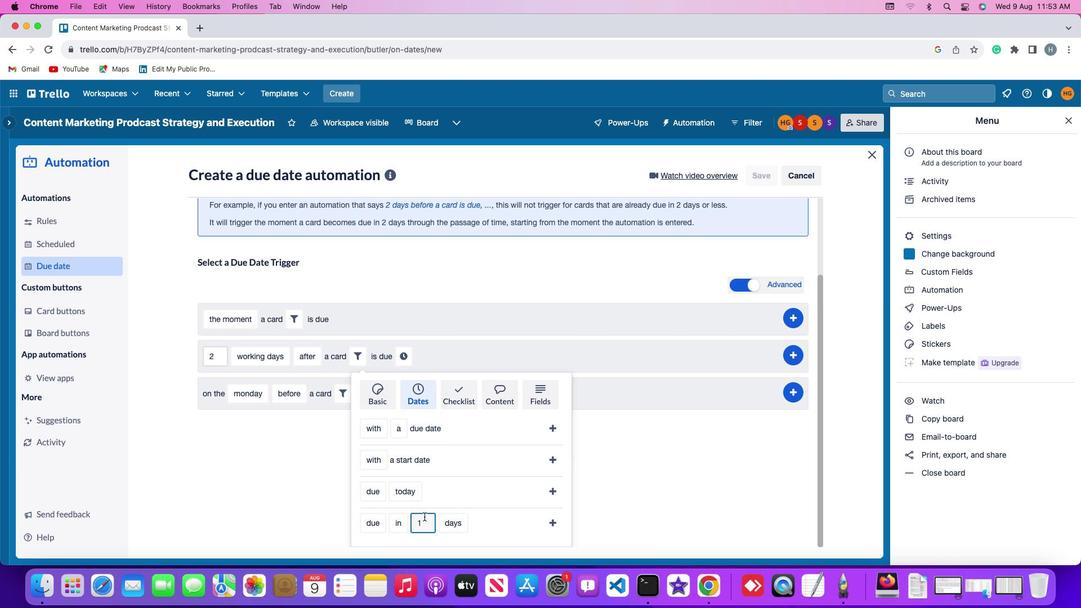 
Action: Key pressed Key.right
Screenshot: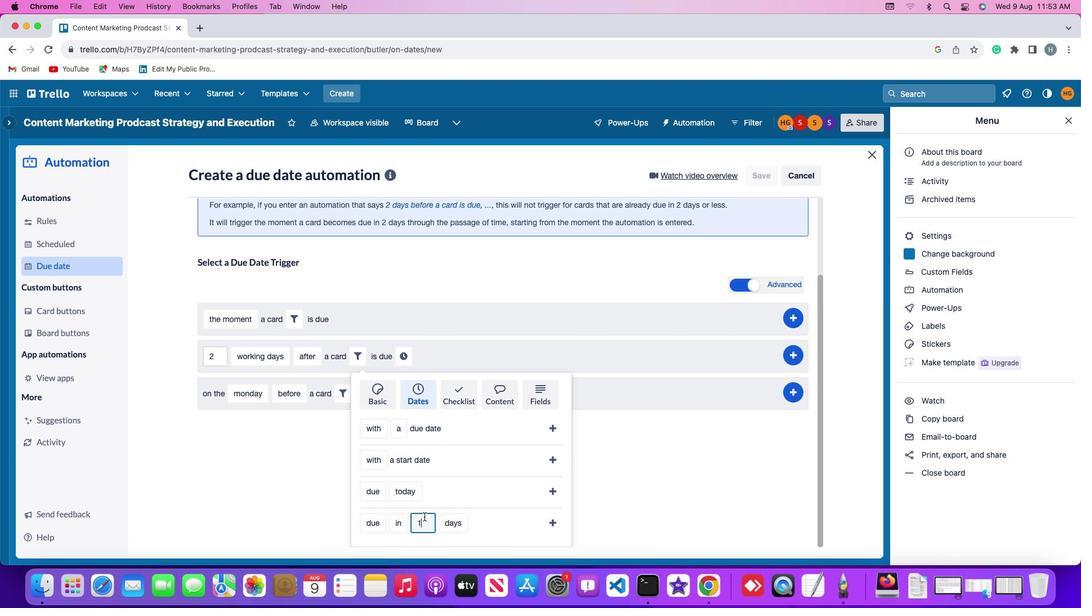 
Action: Mouse moved to (424, 515)
Screenshot: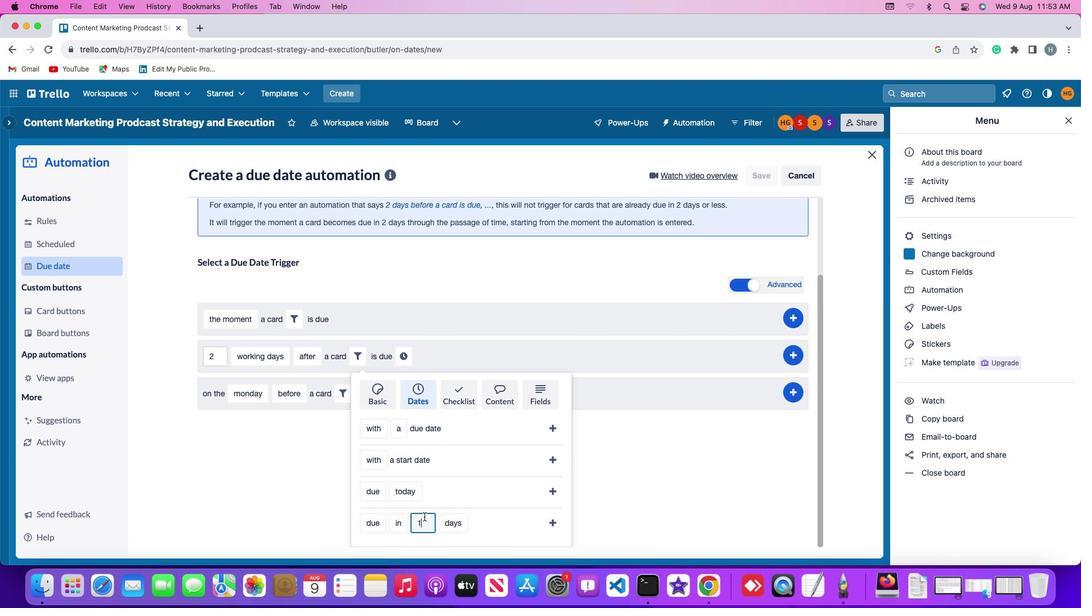 
Action: Key pressed Key.backspace'1'
Screenshot: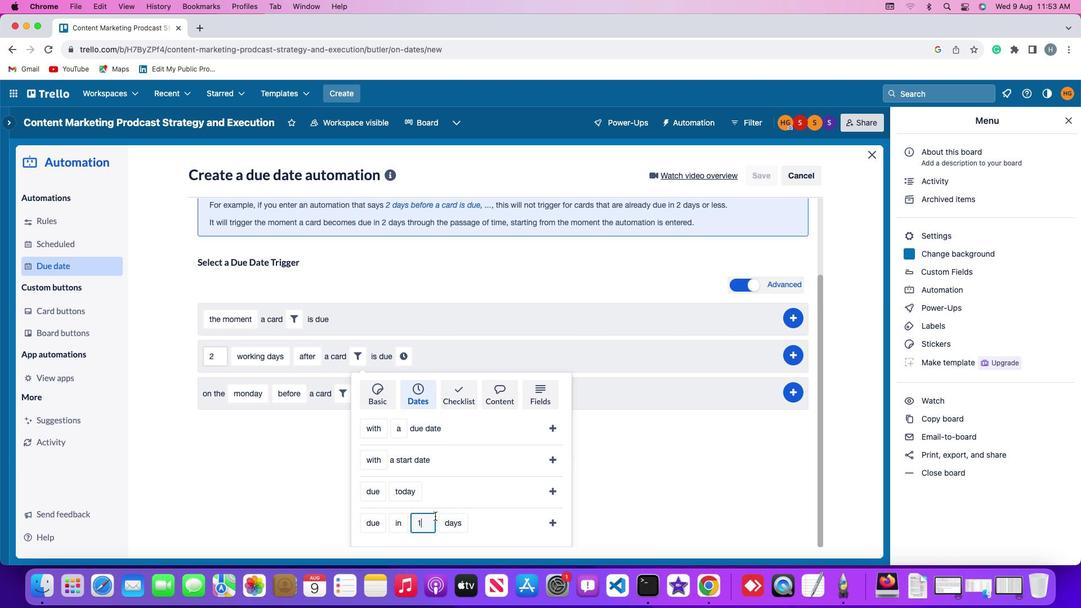 
Action: Mouse moved to (452, 518)
Screenshot: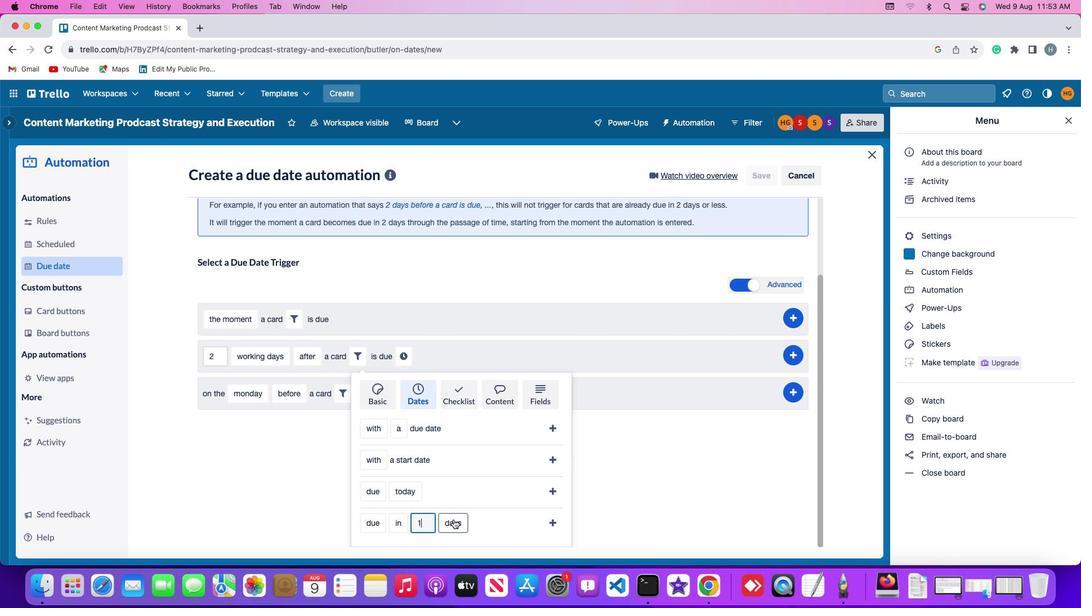 
Action: Mouse pressed left at (452, 518)
Screenshot: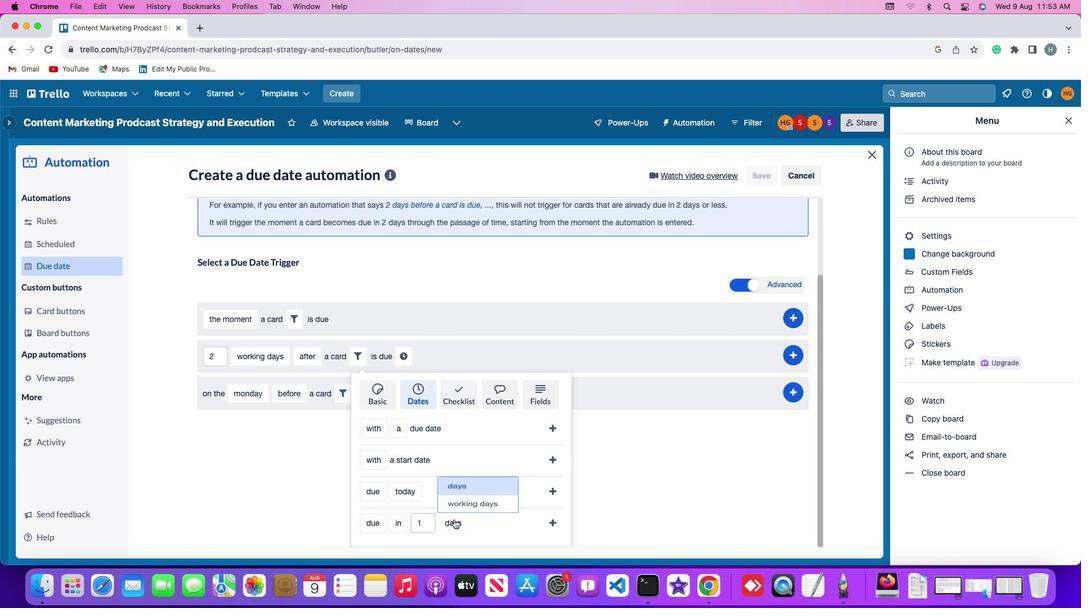 
Action: Mouse moved to (470, 493)
Screenshot: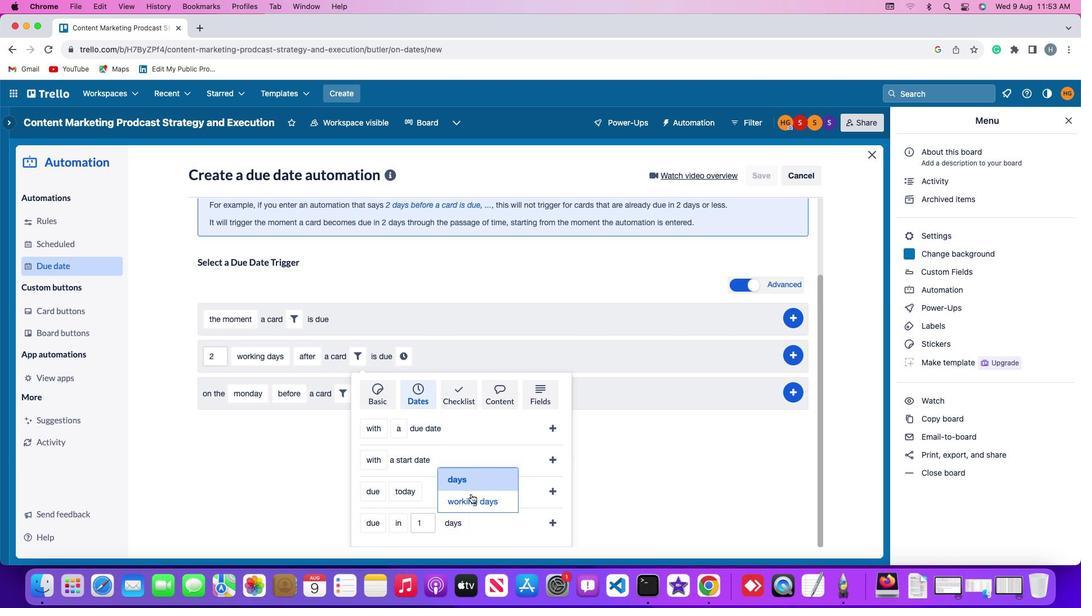 
Action: Mouse pressed left at (470, 493)
Screenshot: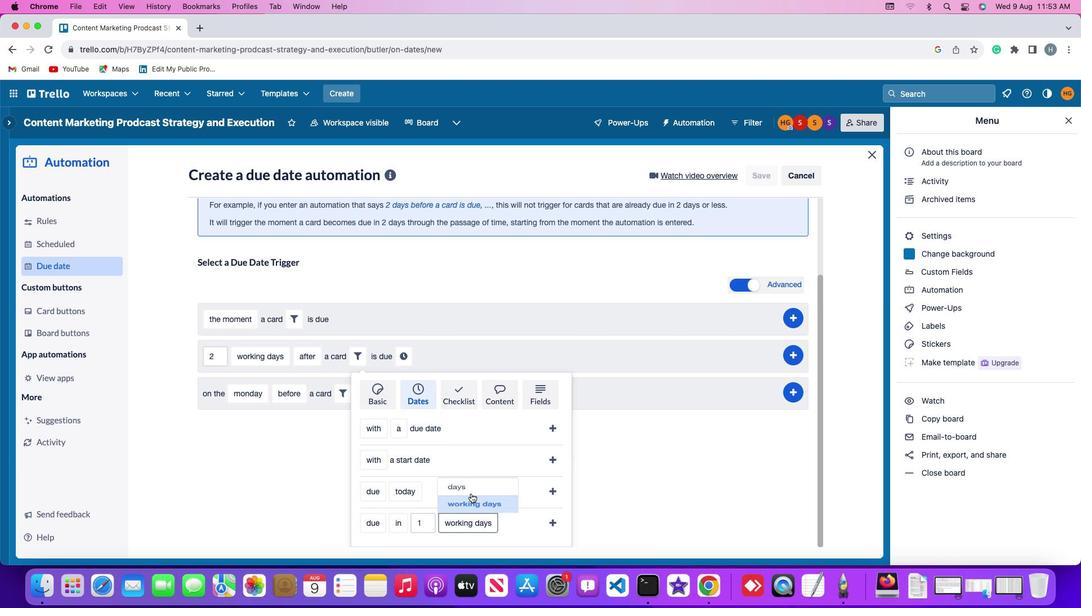 
Action: Mouse moved to (550, 521)
Screenshot: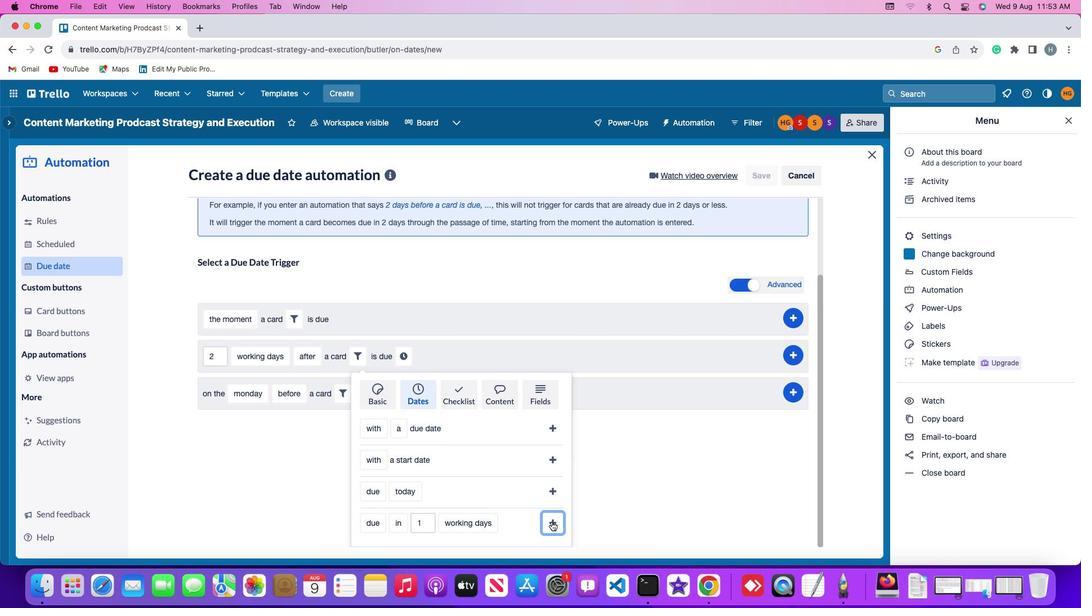 
Action: Mouse pressed left at (550, 521)
Screenshot: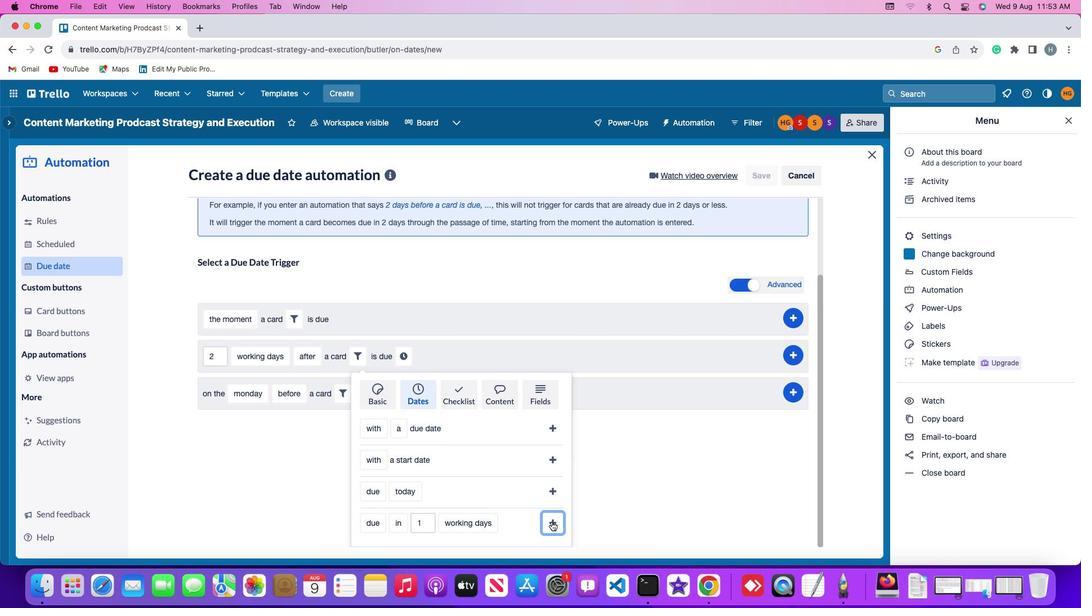 
Action: Mouse moved to (501, 455)
Screenshot: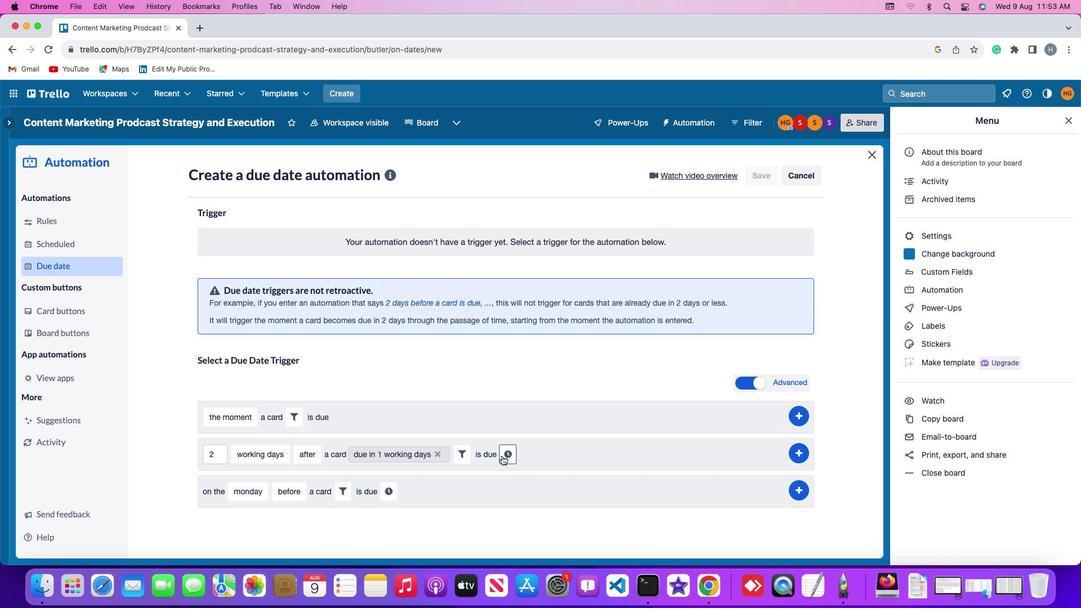 
Action: Mouse pressed left at (501, 455)
Screenshot: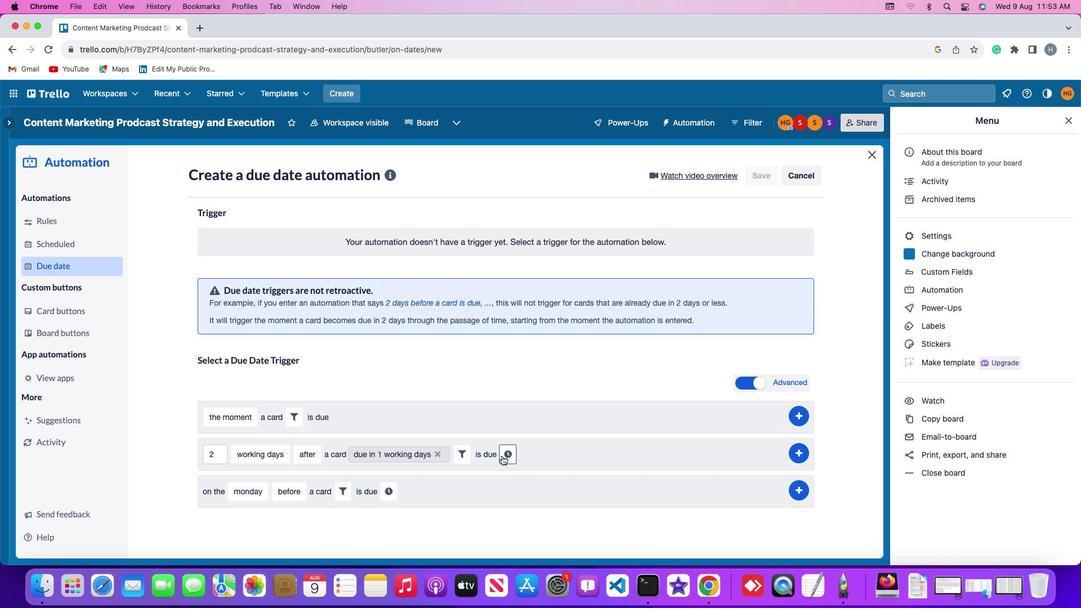 
Action: Mouse moved to (529, 455)
Screenshot: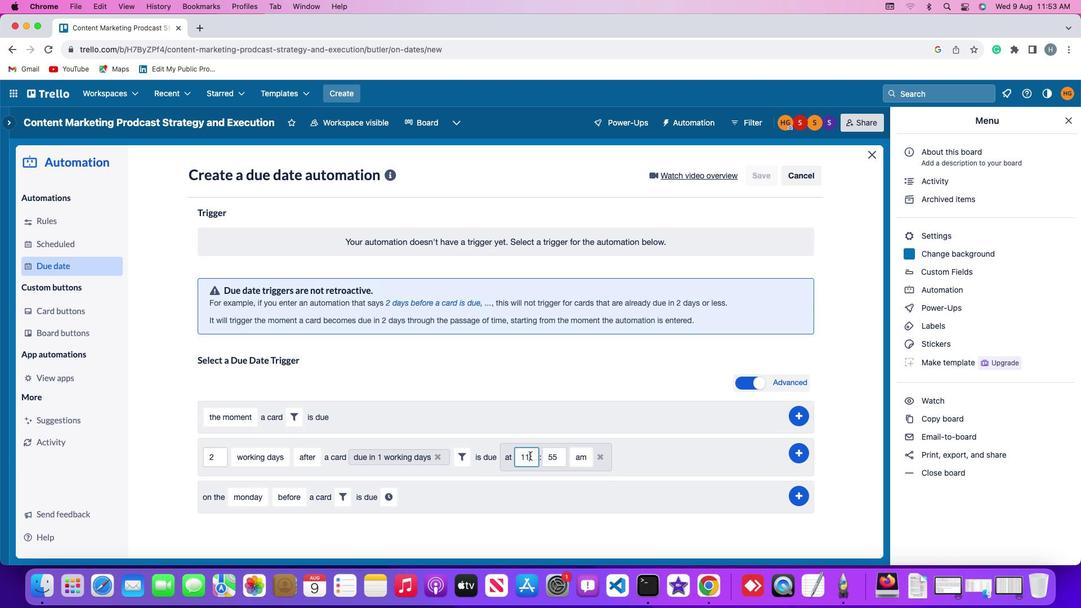 
Action: Mouse pressed left at (529, 455)
Screenshot: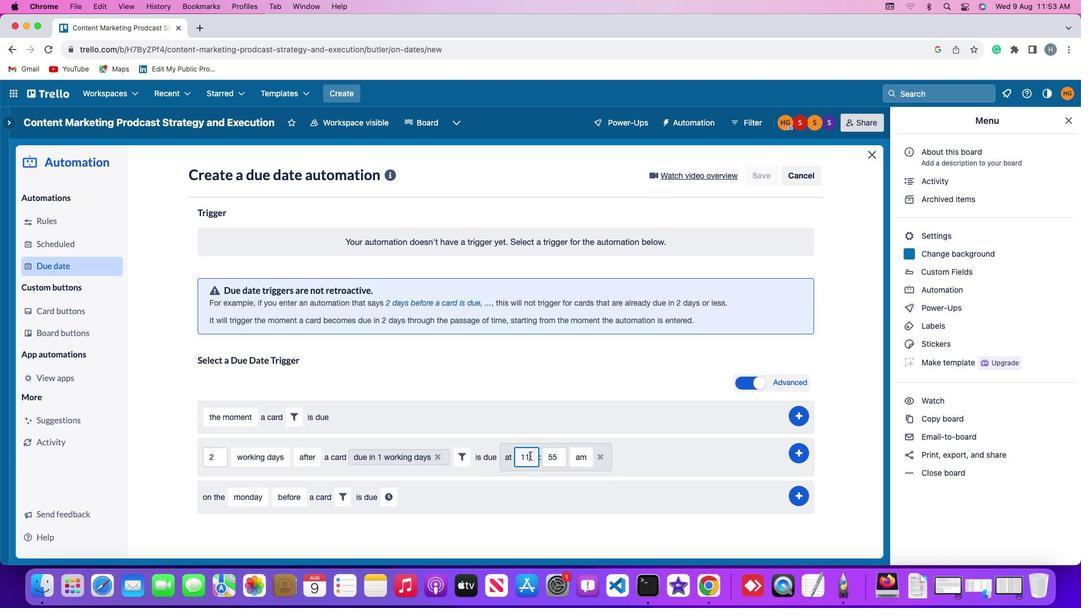 
Action: Mouse moved to (529, 455)
Screenshot: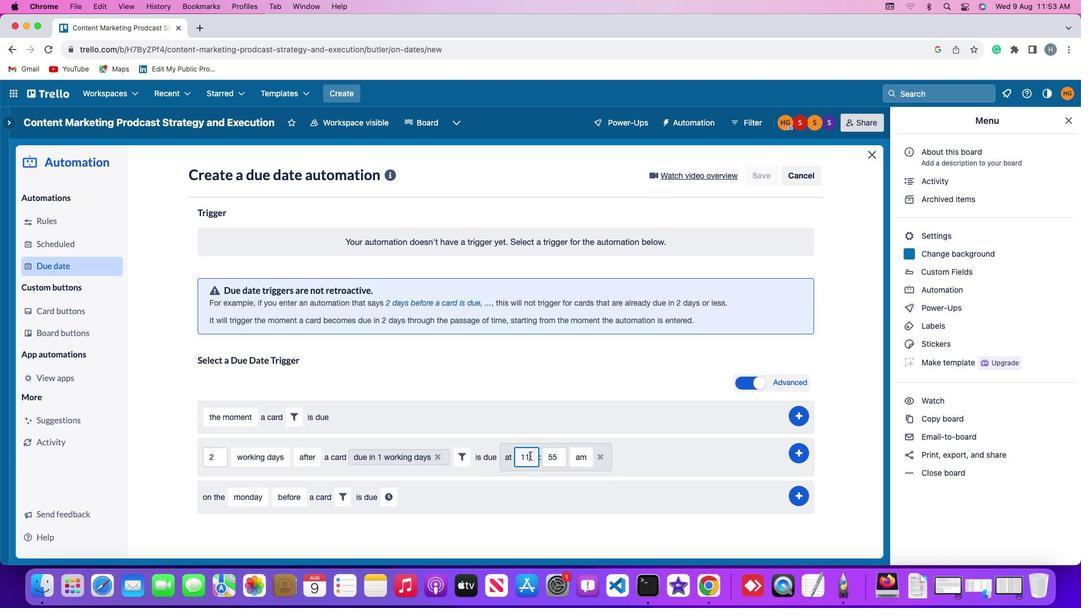 
Action: Key pressed Key.backspaceKey.backspaceKey.backspace
Screenshot: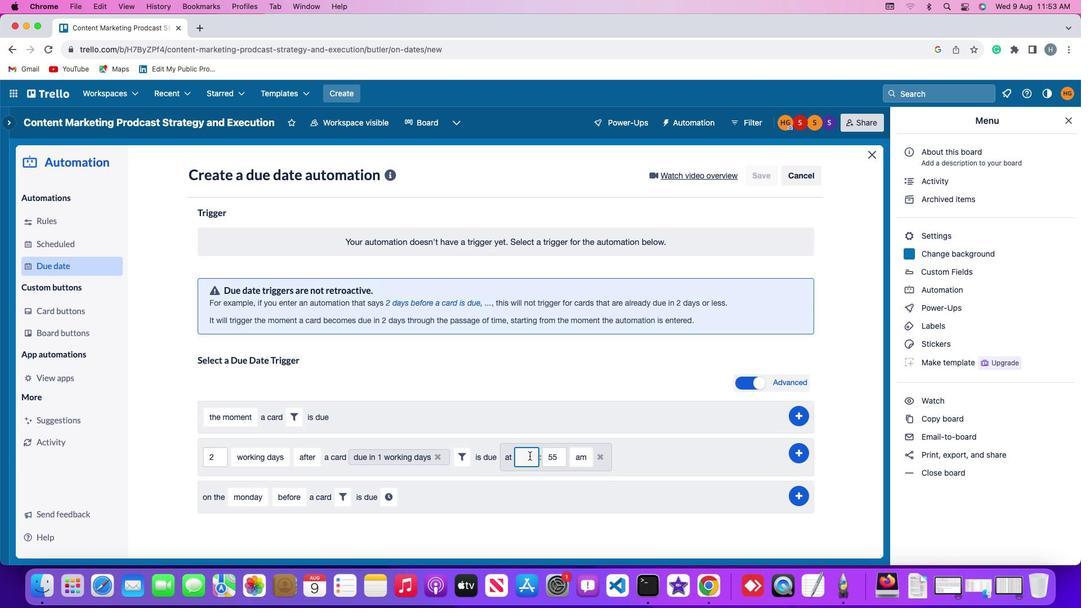 
Action: Mouse moved to (528, 455)
Screenshot: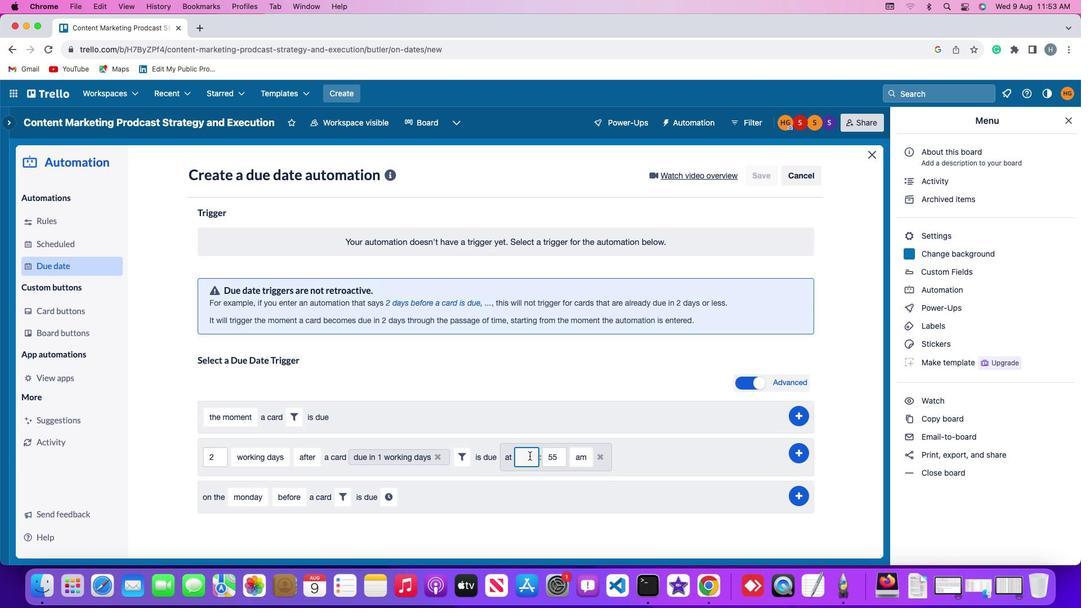 
Action: Key pressed '1''1'
Screenshot: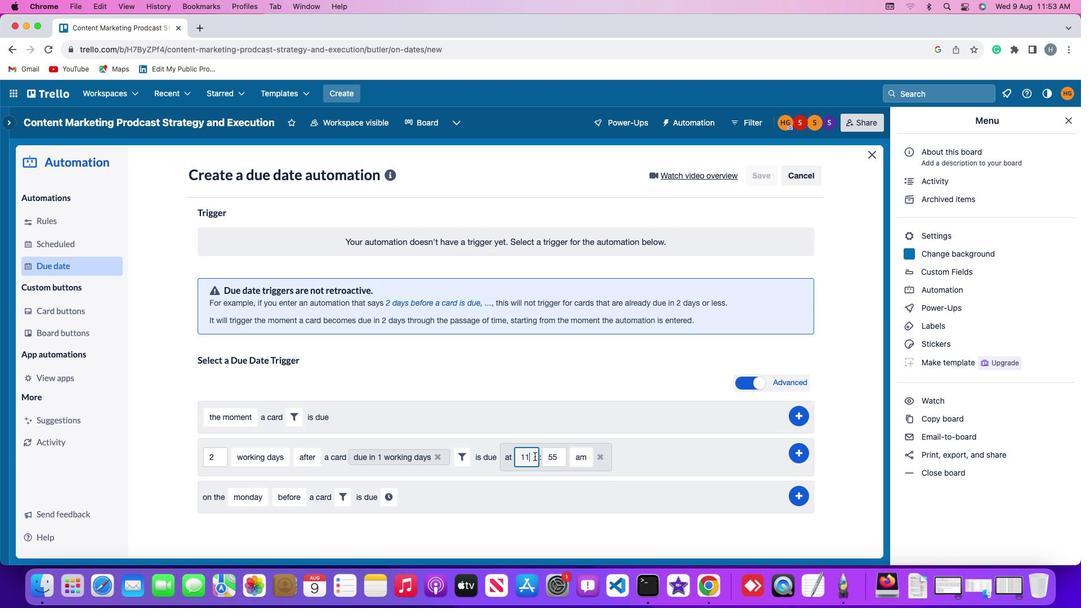 
Action: Mouse moved to (553, 455)
Screenshot: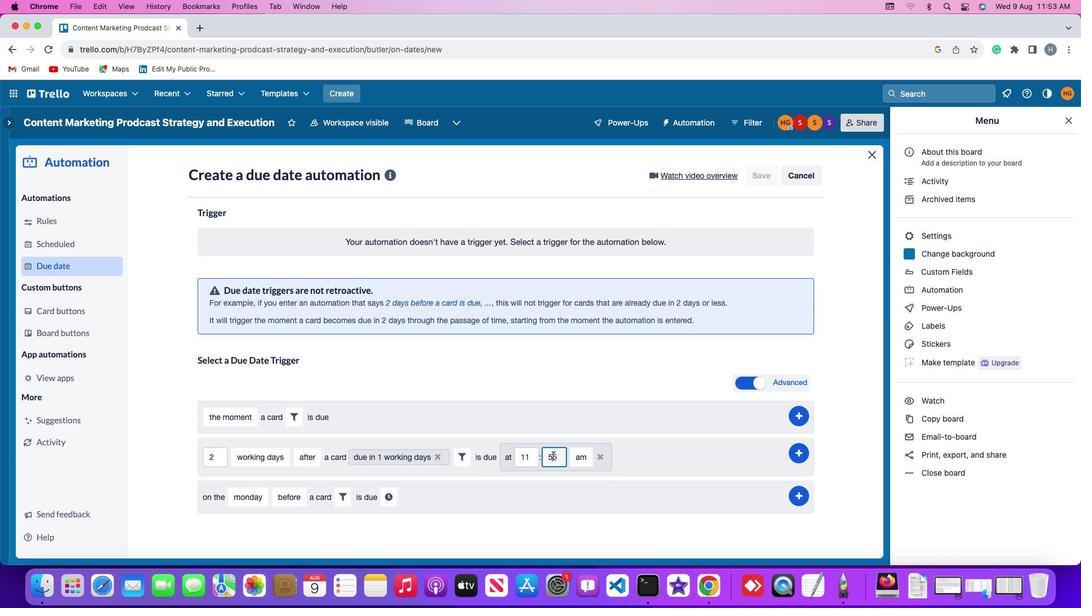 
Action: Mouse pressed left at (553, 455)
Screenshot: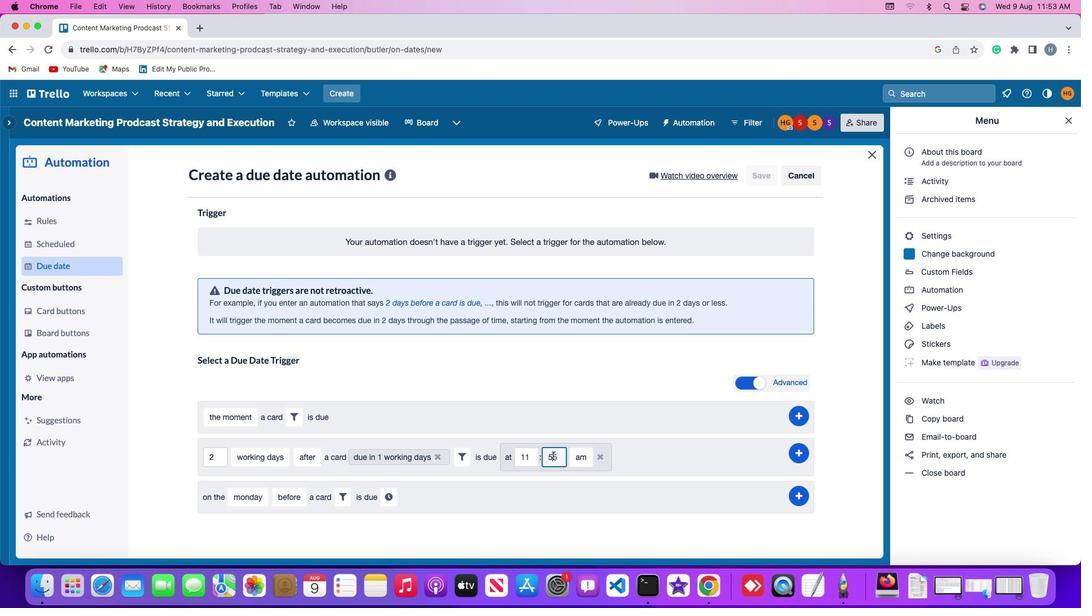 
Action: Key pressed Key.backspaceKey.backspaceKey.rightKey.backspace'0''0'
Screenshot: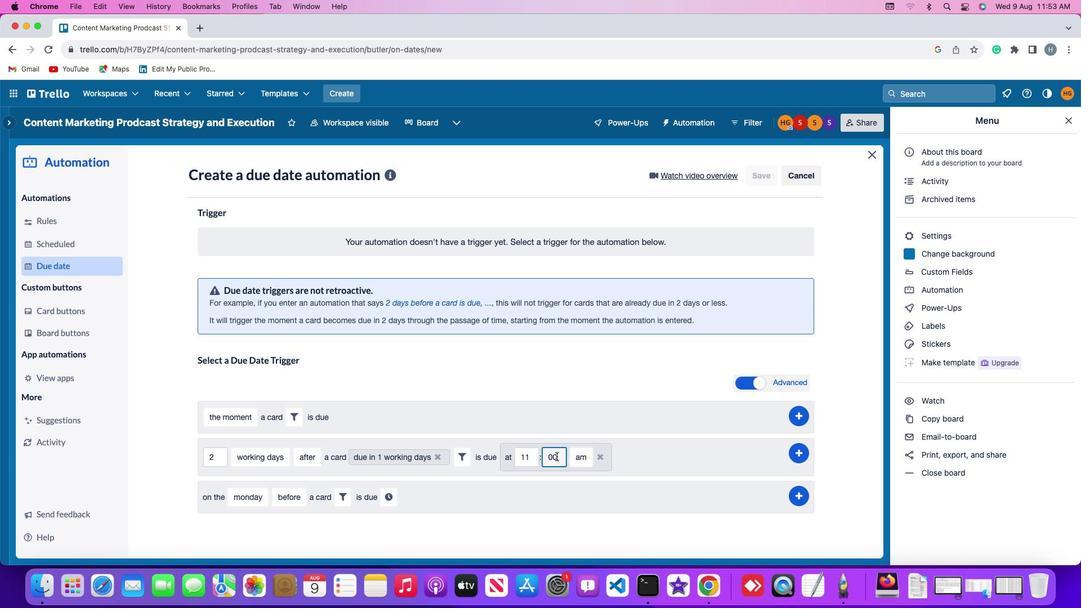 
Action: Mouse moved to (580, 455)
Screenshot: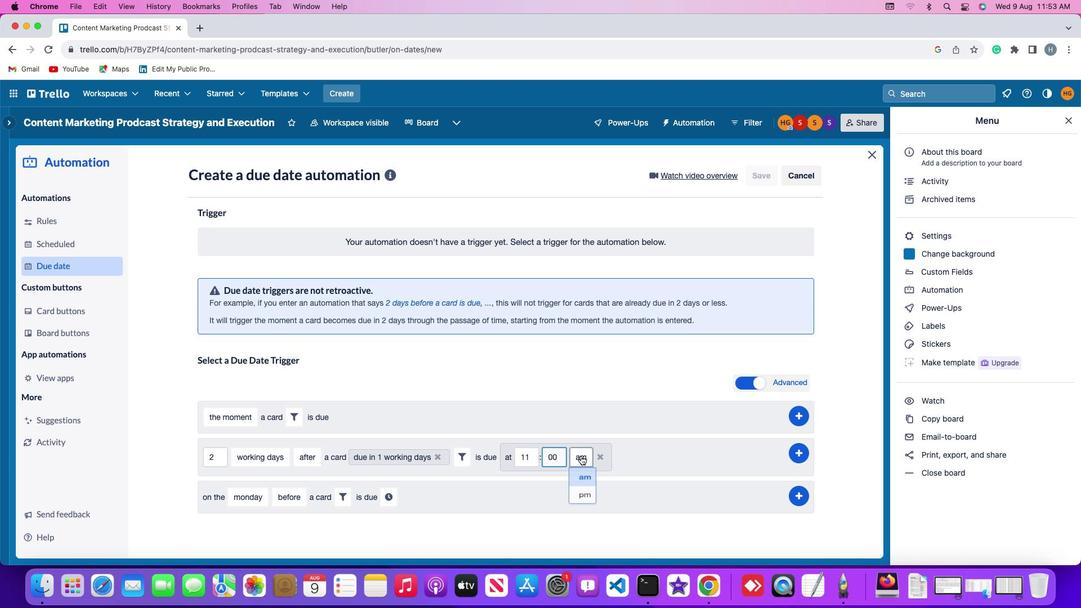
Action: Mouse pressed left at (580, 455)
Screenshot: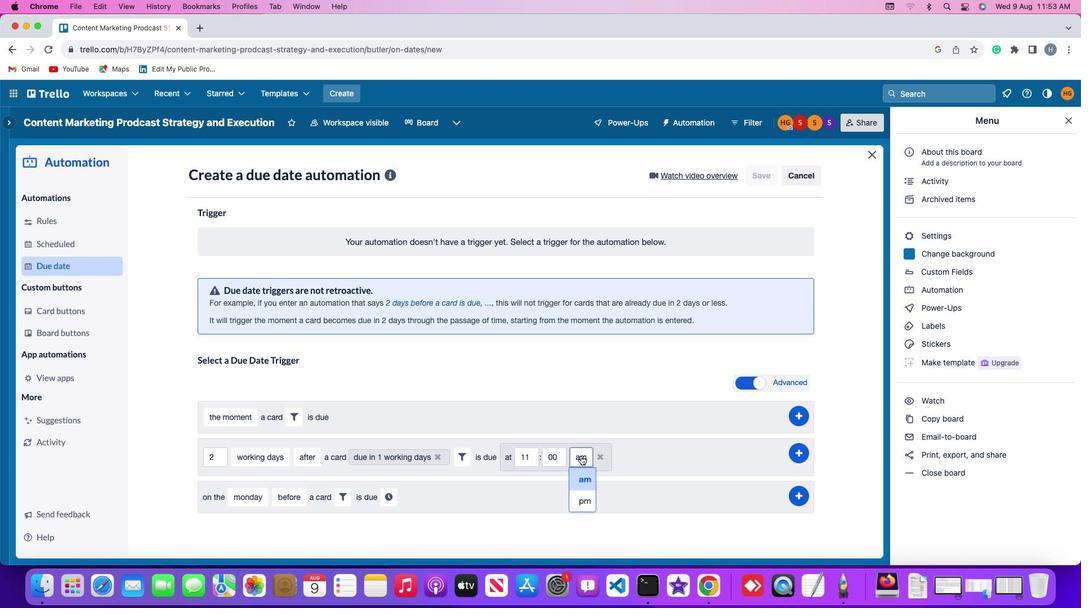 
Action: Mouse moved to (584, 475)
Screenshot: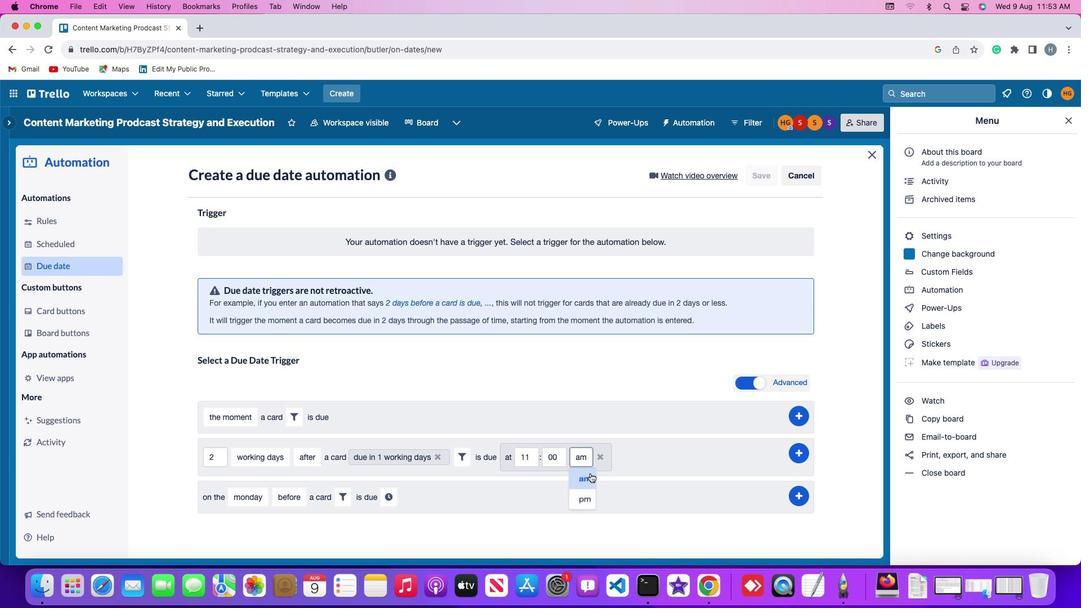 
Action: Mouse pressed left at (584, 475)
Screenshot: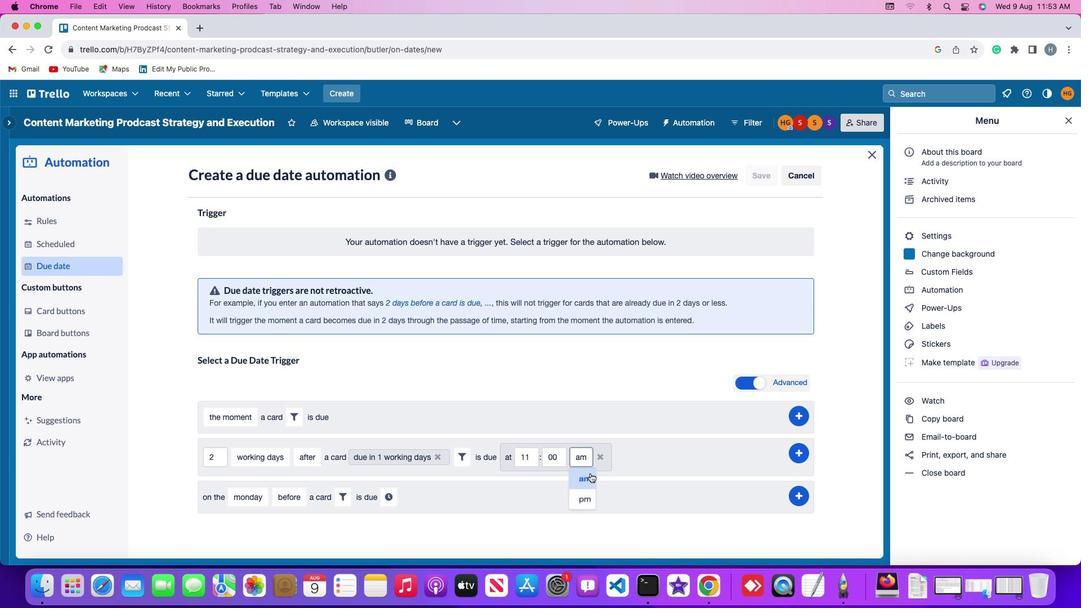 
Action: Mouse moved to (798, 448)
Screenshot: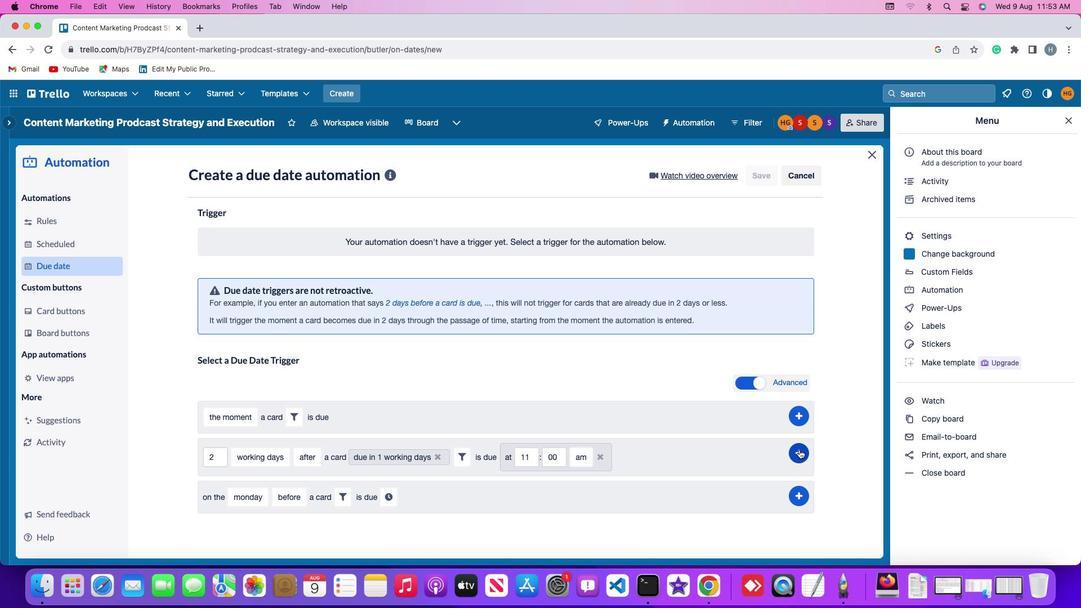 
Action: Mouse pressed left at (798, 448)
Screenshot: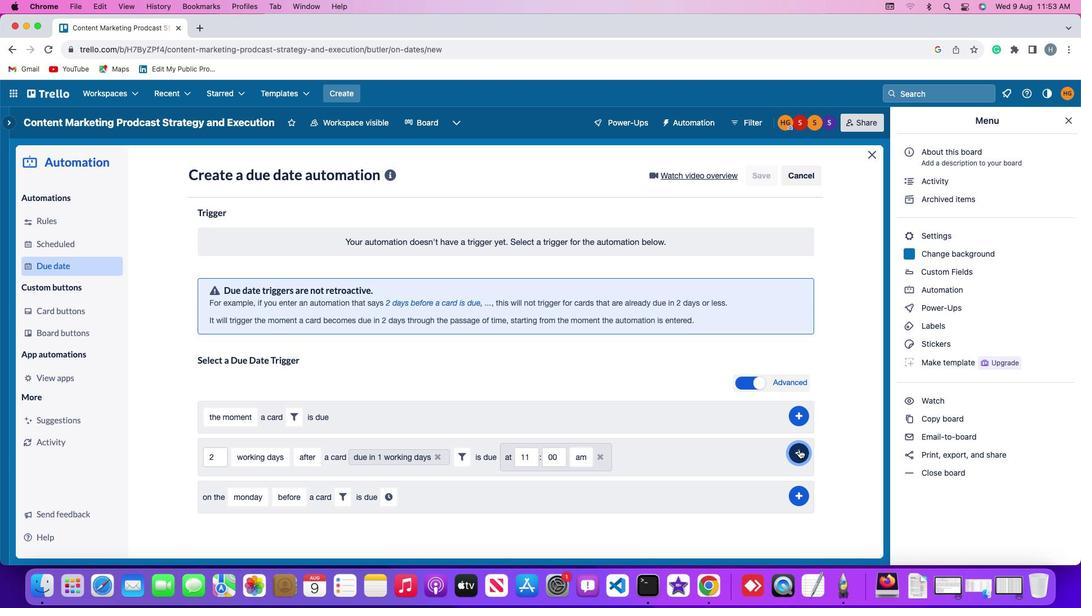 
Action: Mouse moved to (839, 328)
Screenshot: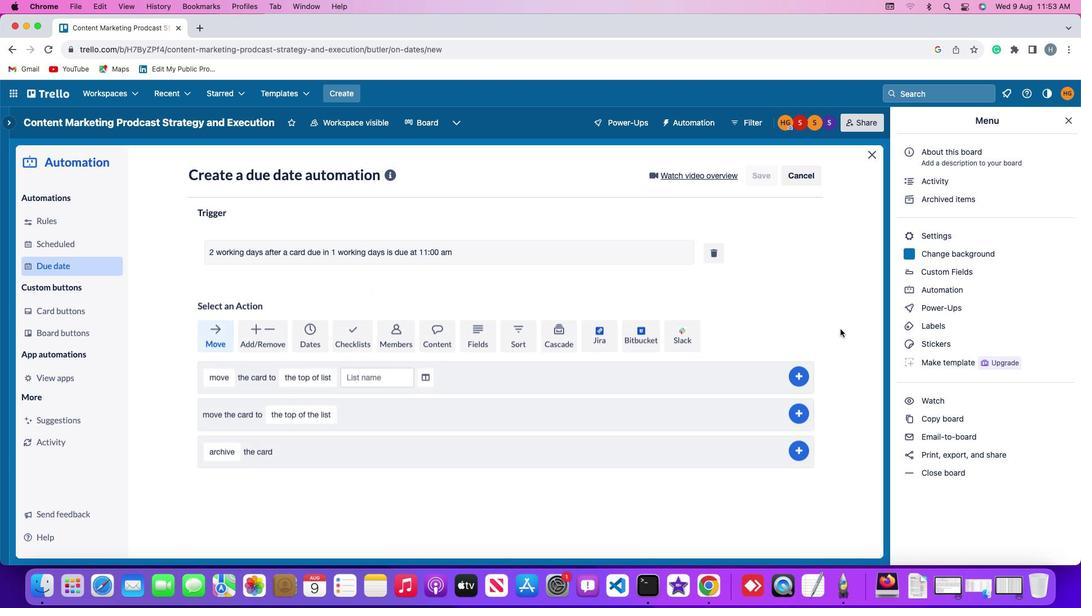 
